 Task: In the sheet Budget Analysis ToolFont size of heading  18 Font style of dataoswald 'Font size of data '9 Alignment of headline & dataAlign center.   Fill color in heading, Red Font color of dataIn the sheet  Budget Analysis Toolbook
Action: Mouse moved to (130, 168)
Screenshot: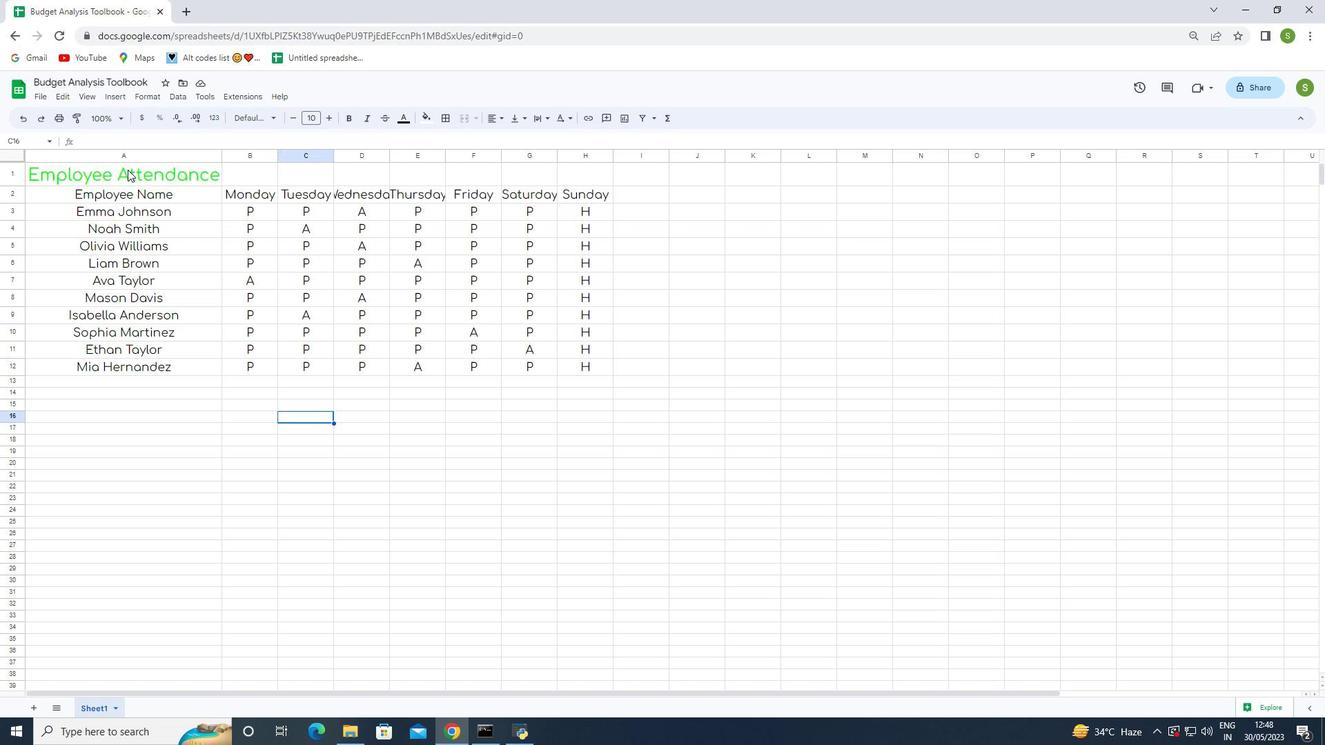 
Action: Mouse pressed left at (130, 168)
Screenshot: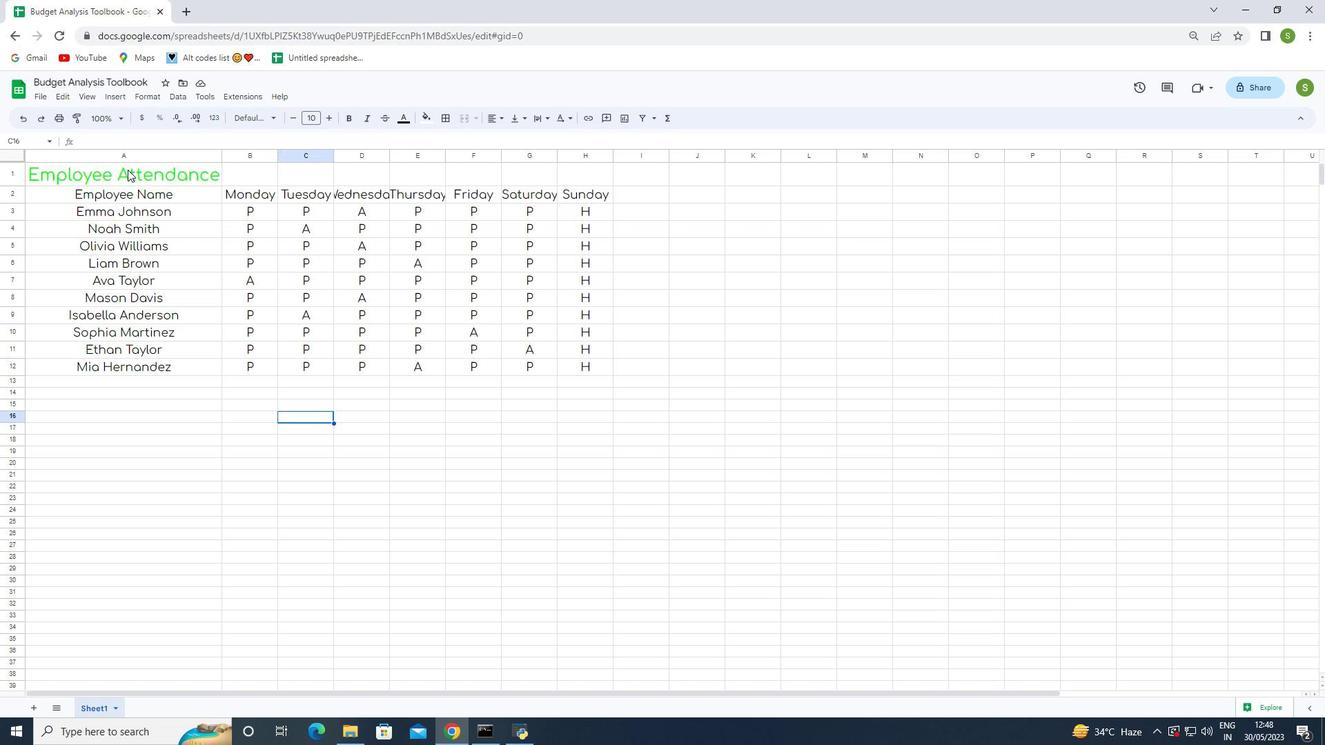 
Action: Mouse moved to (289, 122)
Screenshot: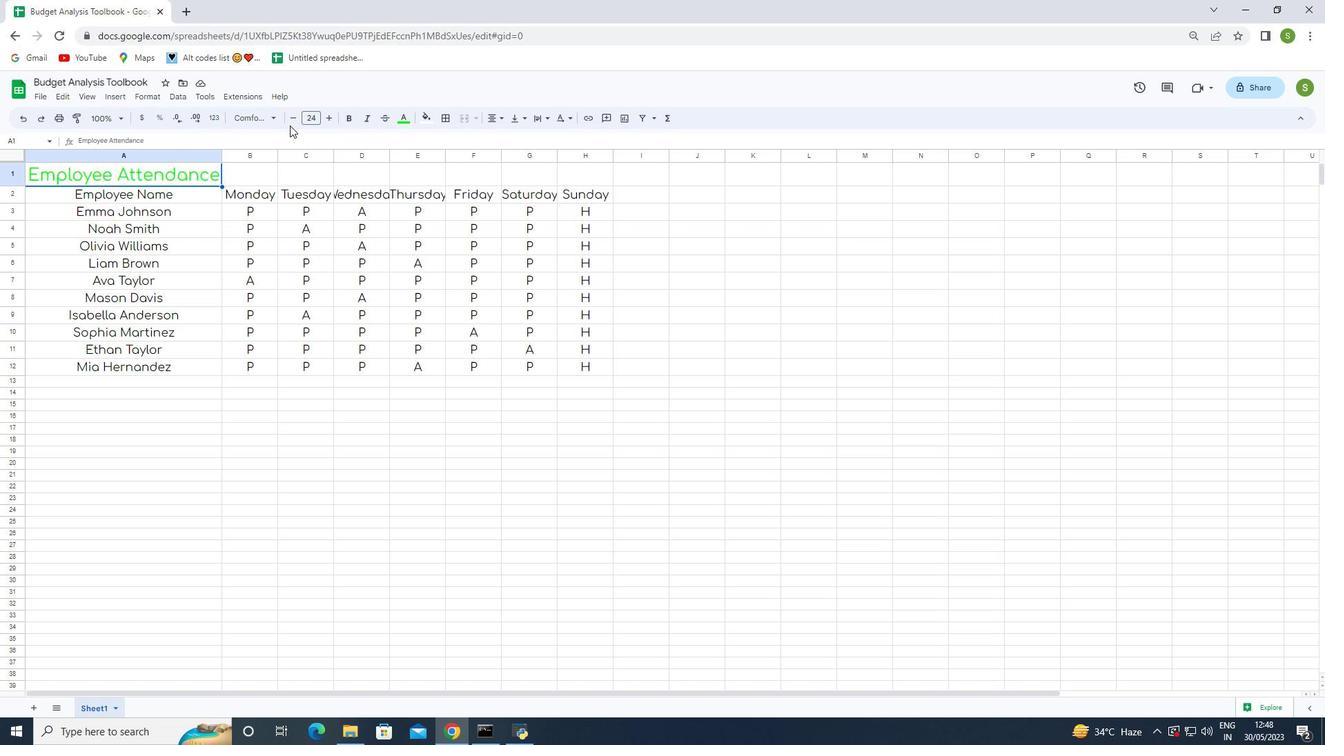 
Action: Mouse pressed left at (289, 122)
Screenshot: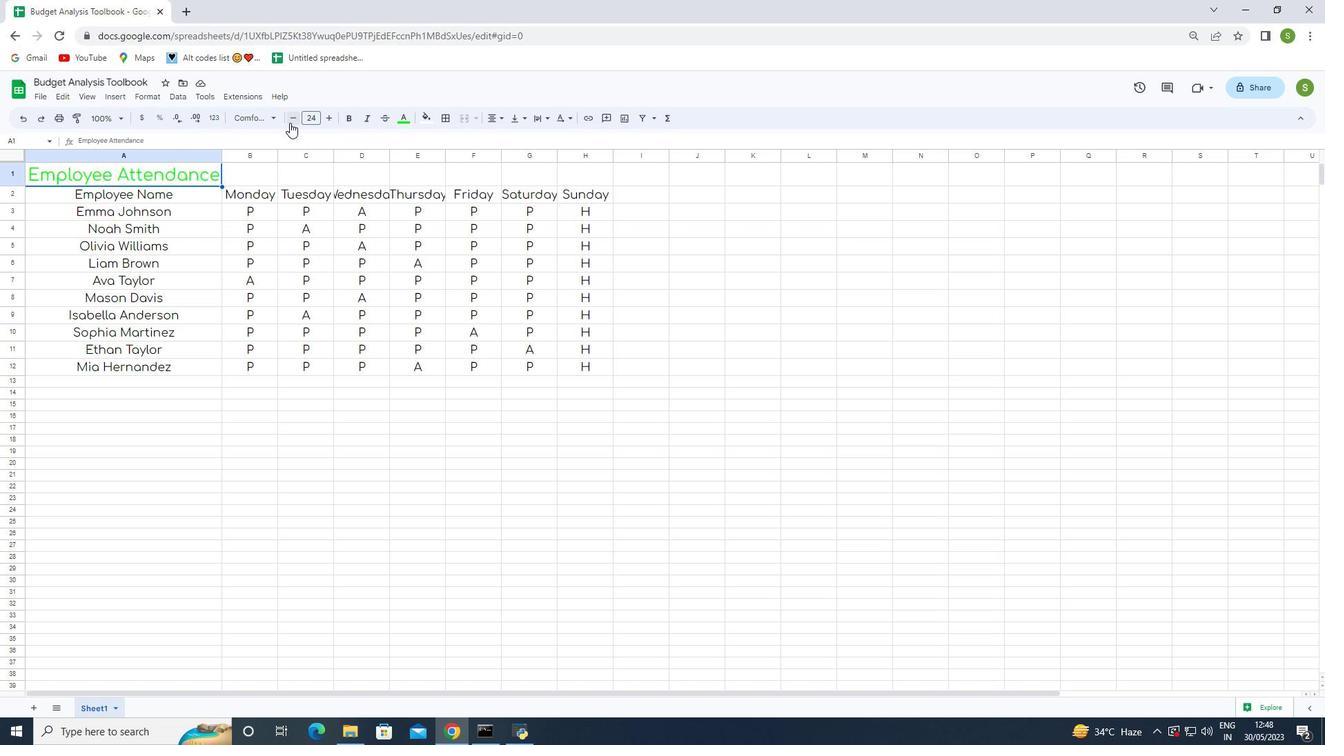 
Action: Mouse pressed left at (289, 122)
Screenshot: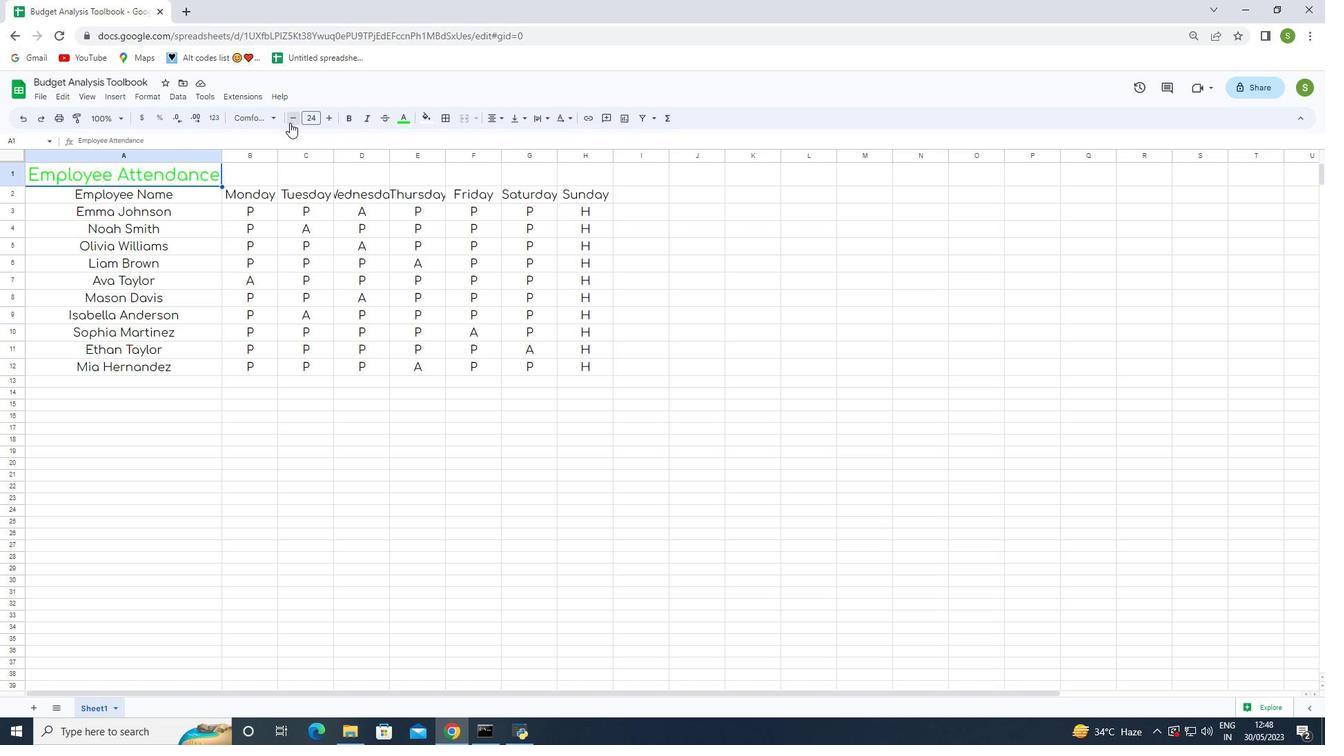 
Action: Mouse pressed left at (289, 122)
Screenshot: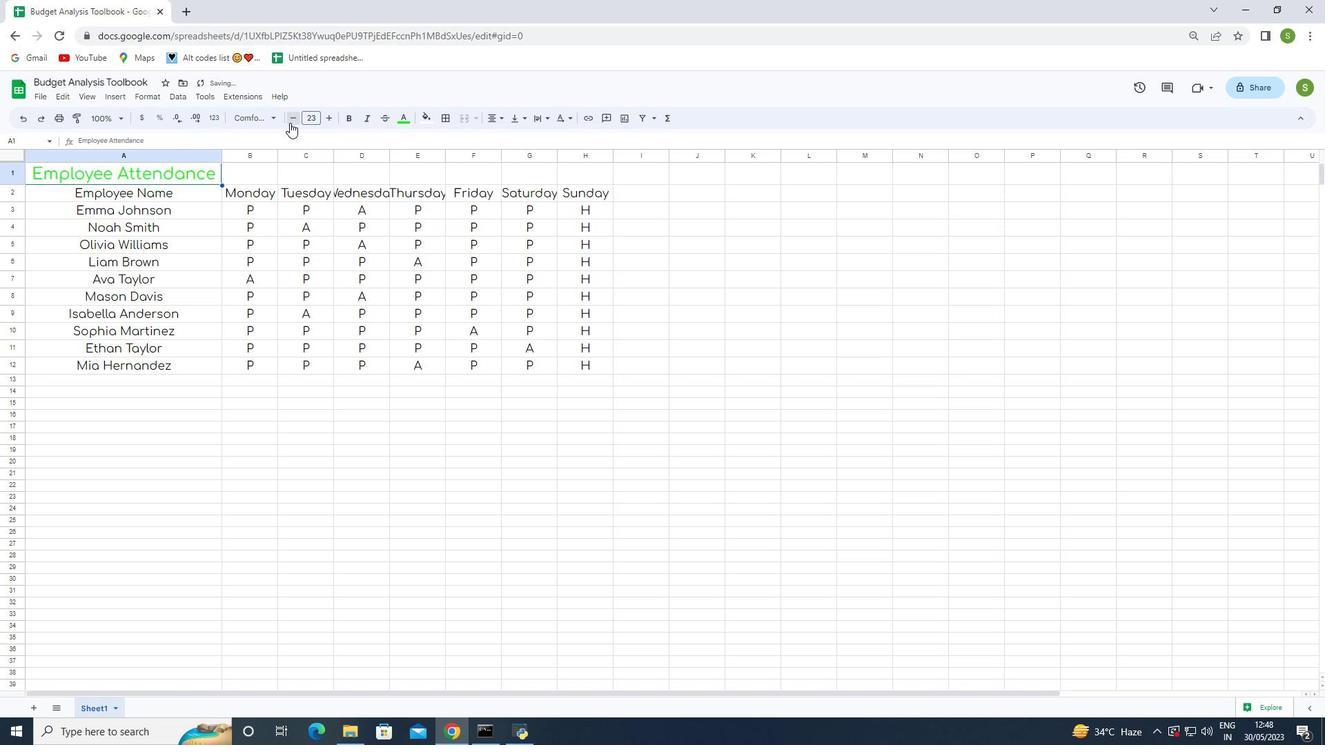 
Action: Mouse pressed left at (289, 122)
Screenshot: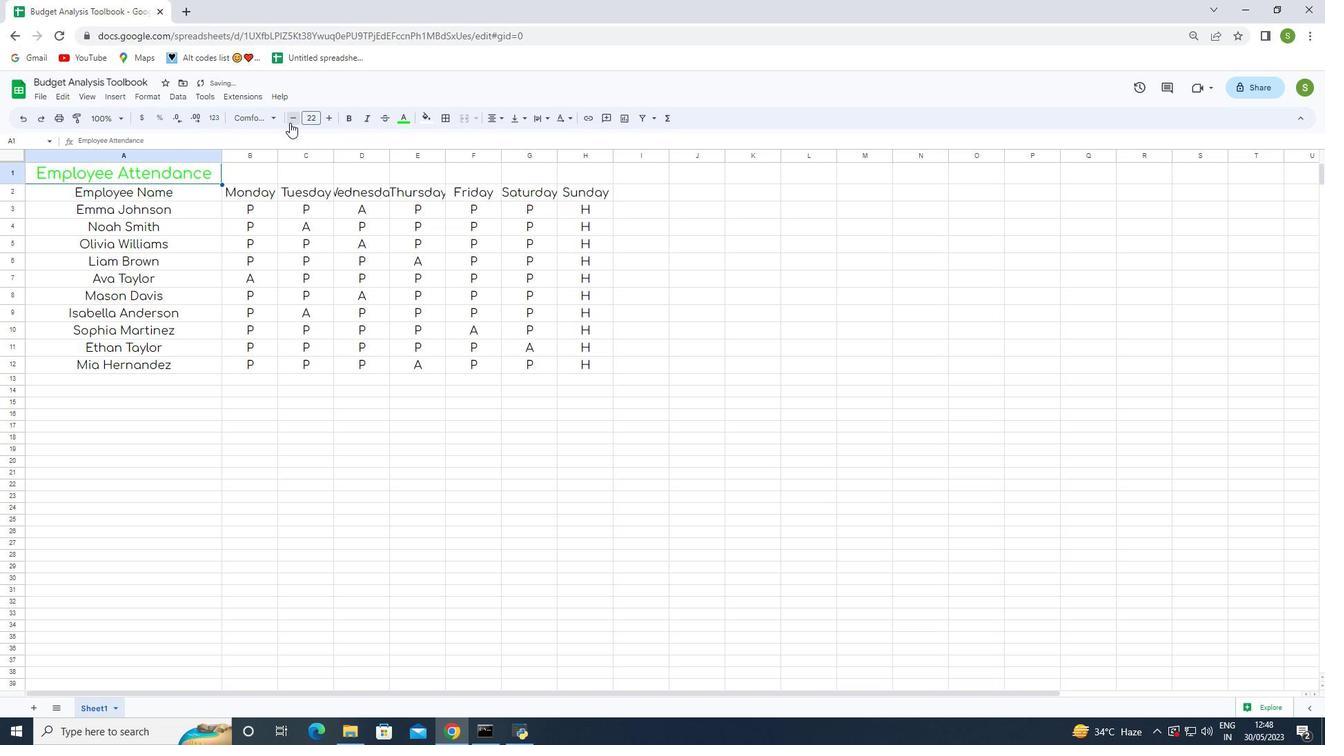 
Action: Mouse pressed left at (289, 122)
Screenshot: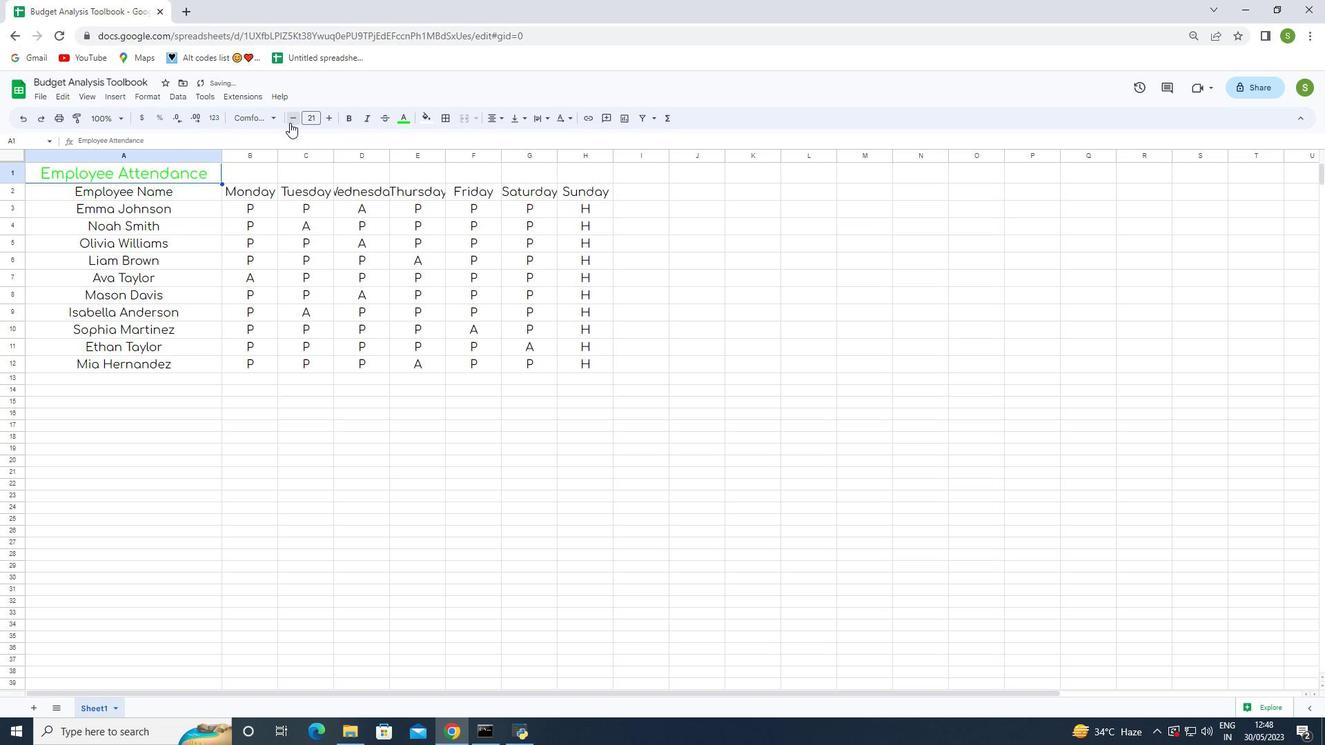 
Action: Mouse pressed left at (289, 122)
Screenshot: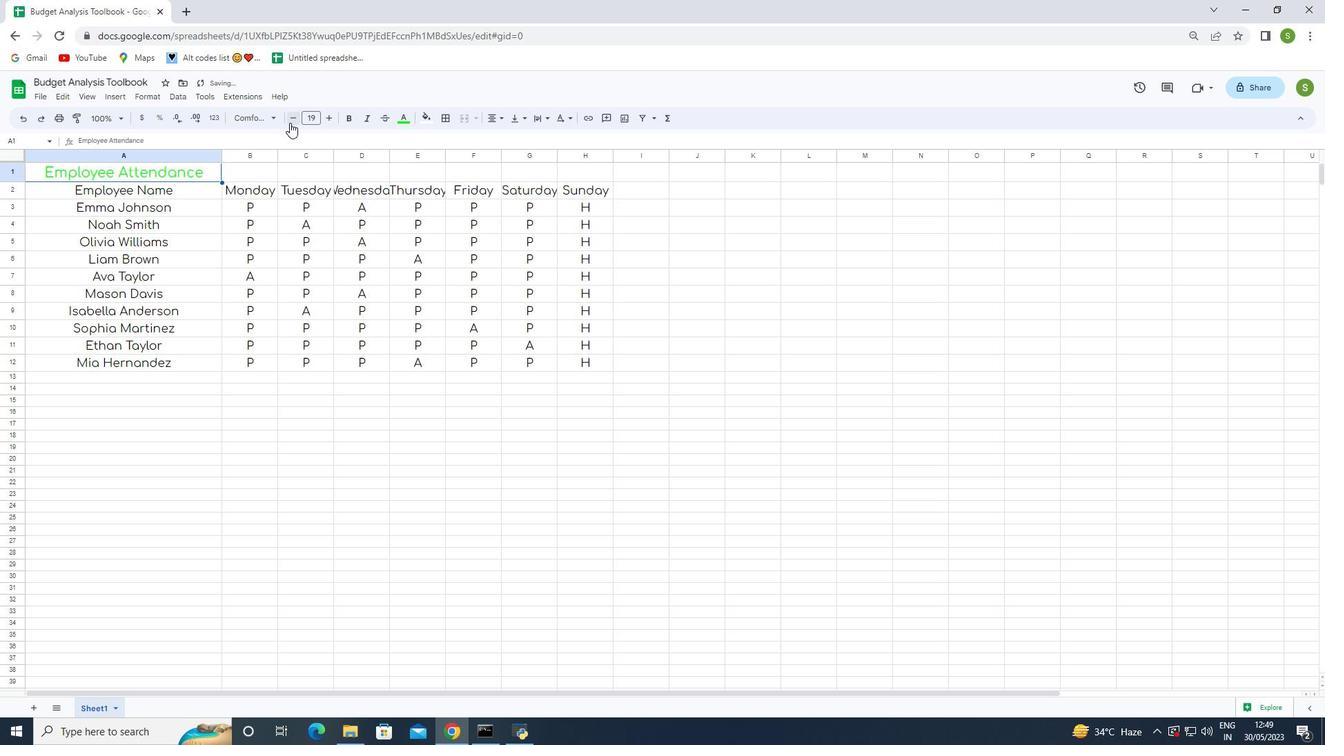 
Action: Mouse moved to (271, 120)
Screenshot: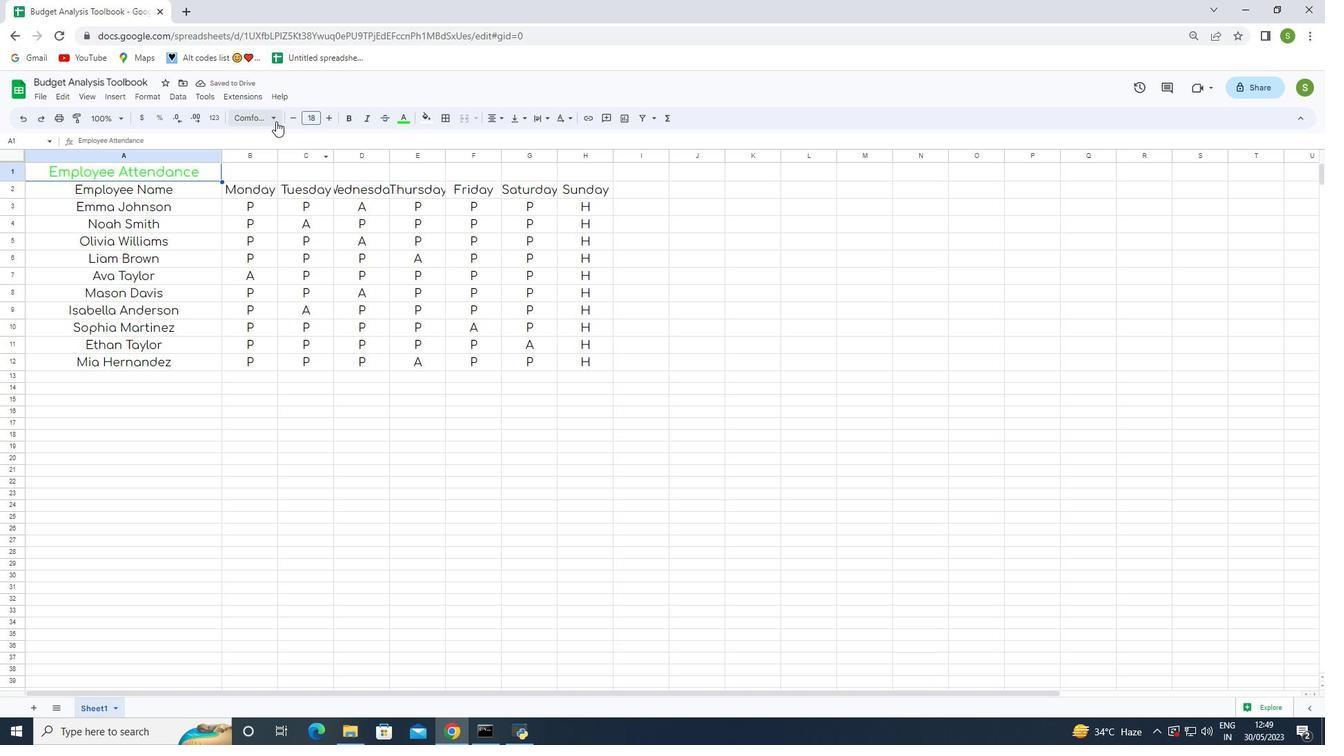 
Action: Mouse pressed left at (271, 120)
Screenshot: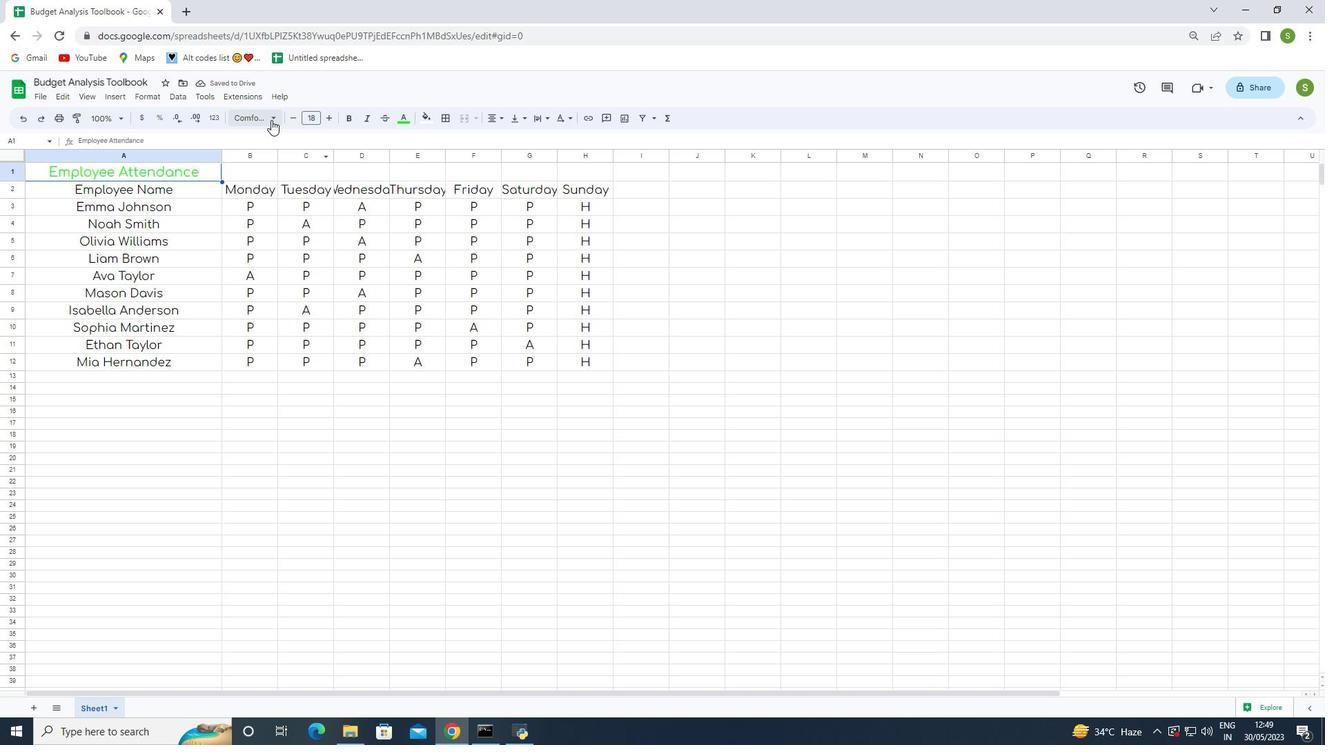
Action: Mouse moved to (280, 593)
Screenshot: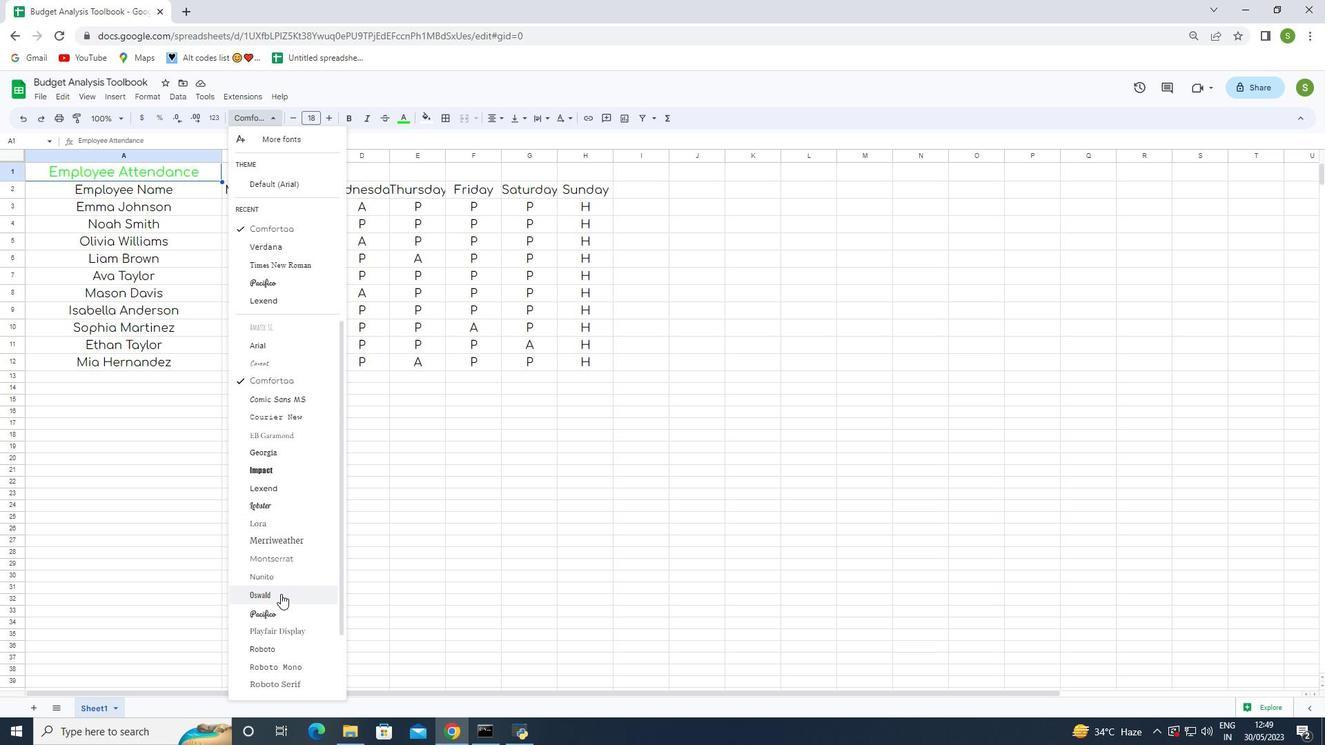 
Action: Mouse pressed left at (280, 593)
Screenshot: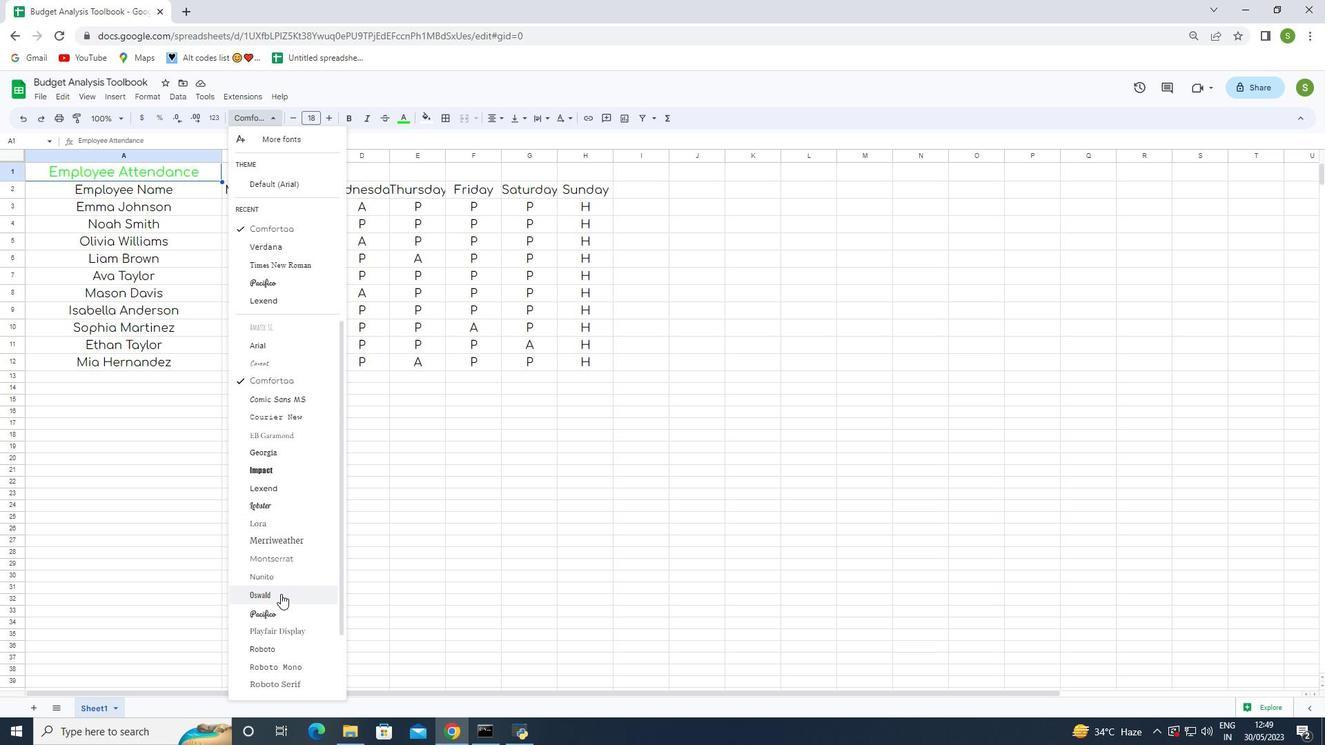 
Action: Mouse moved to (198, 378)
Screenshot: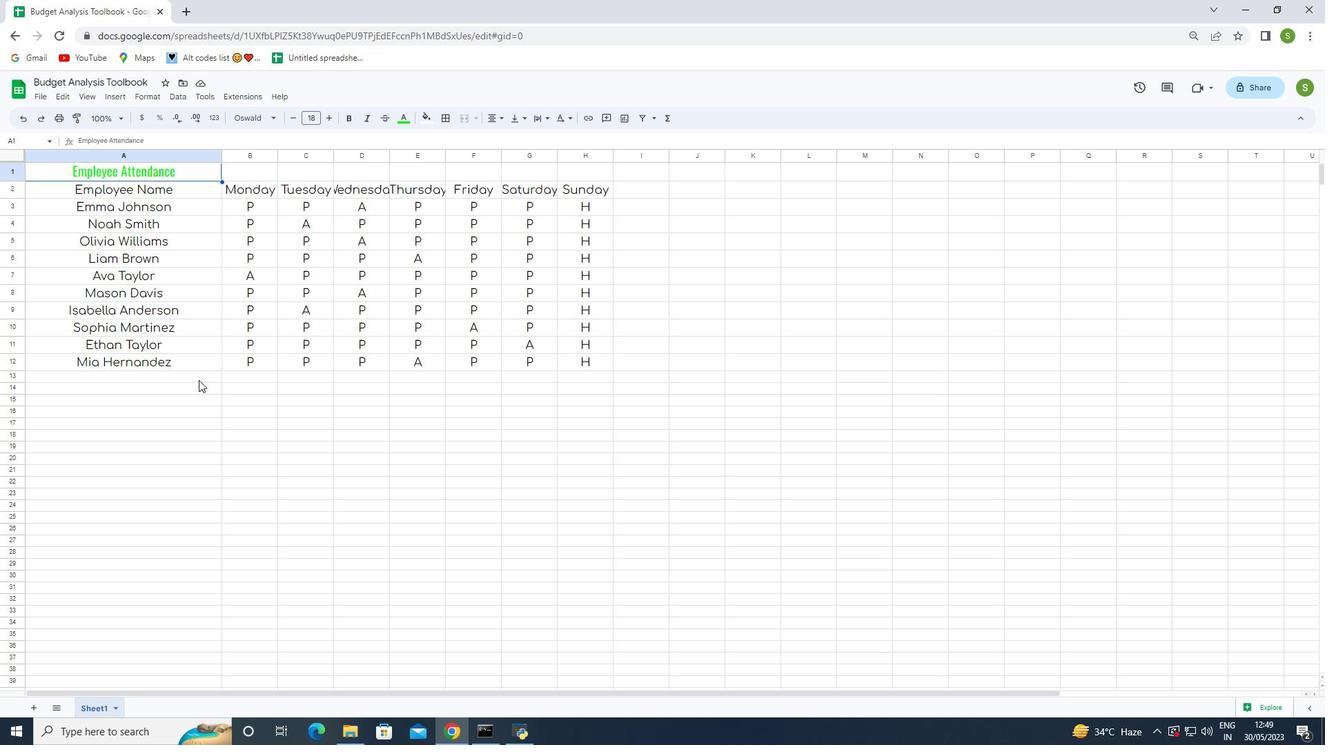 
Action: Key pressed ctrl+Z
Screenshot: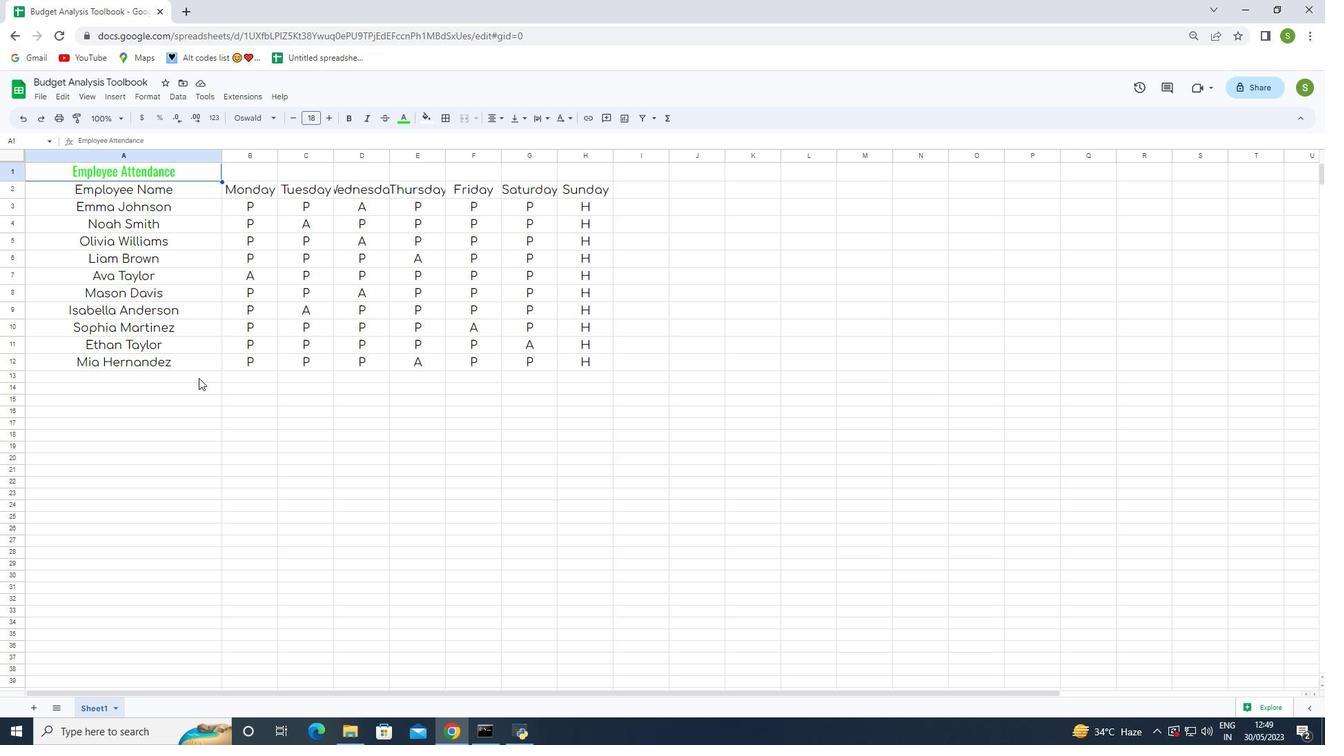 
Action: Mouse moved to (205, 396)
Screenshot: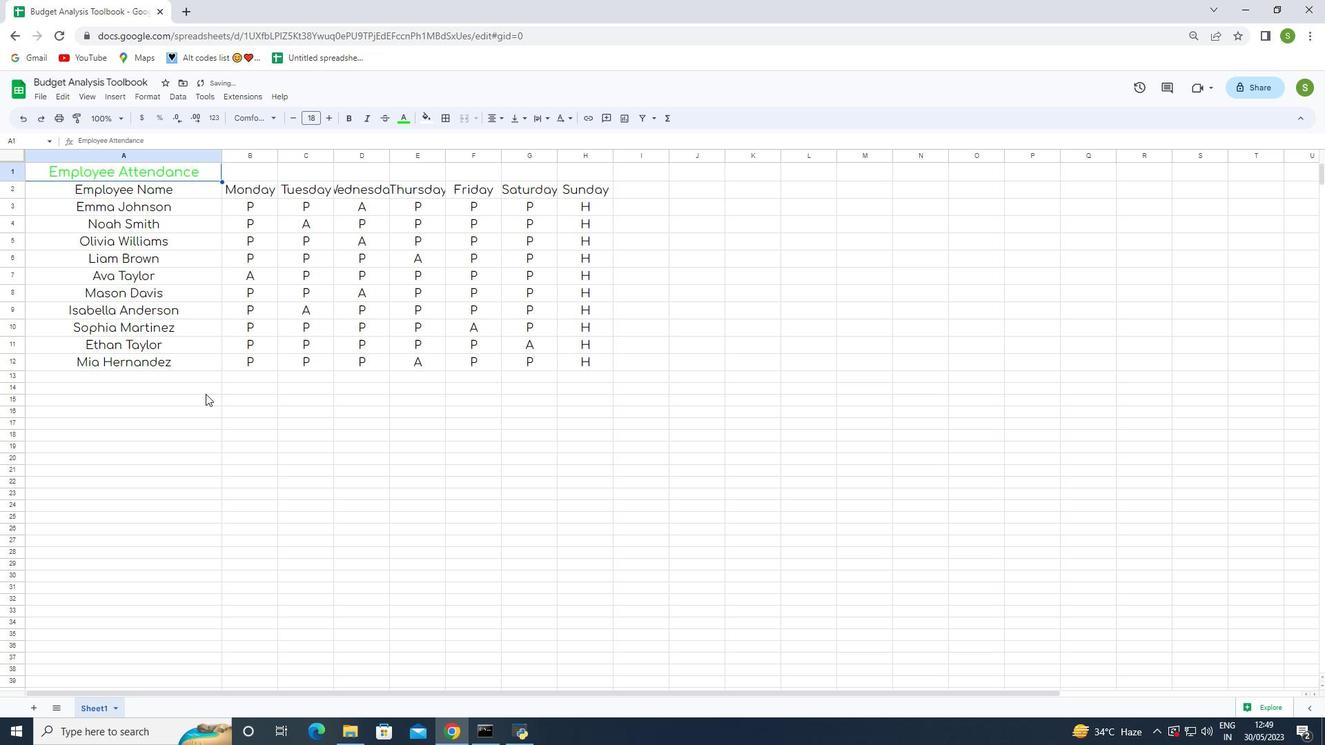 
Action: Mouse pressed left at (205, 396)
Screenshot: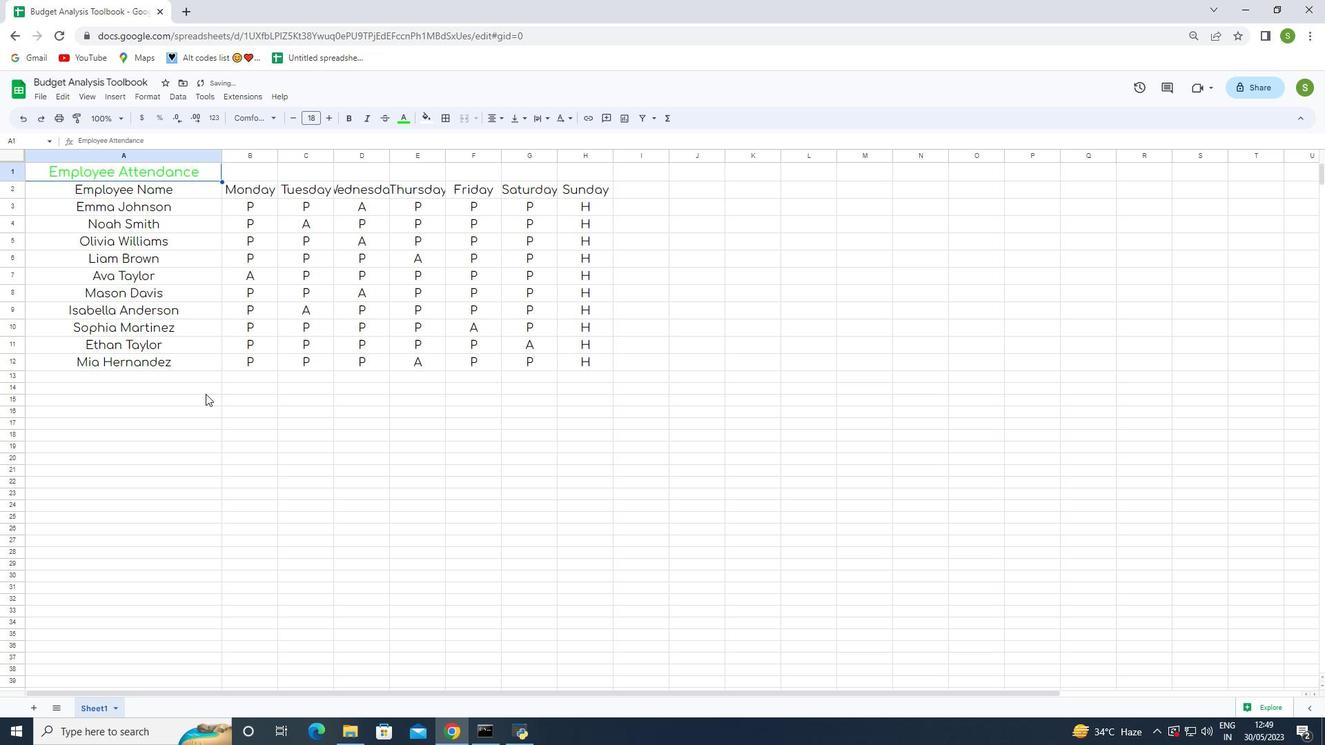 
Action: Mouse moved to (75, 190)
Screenshot: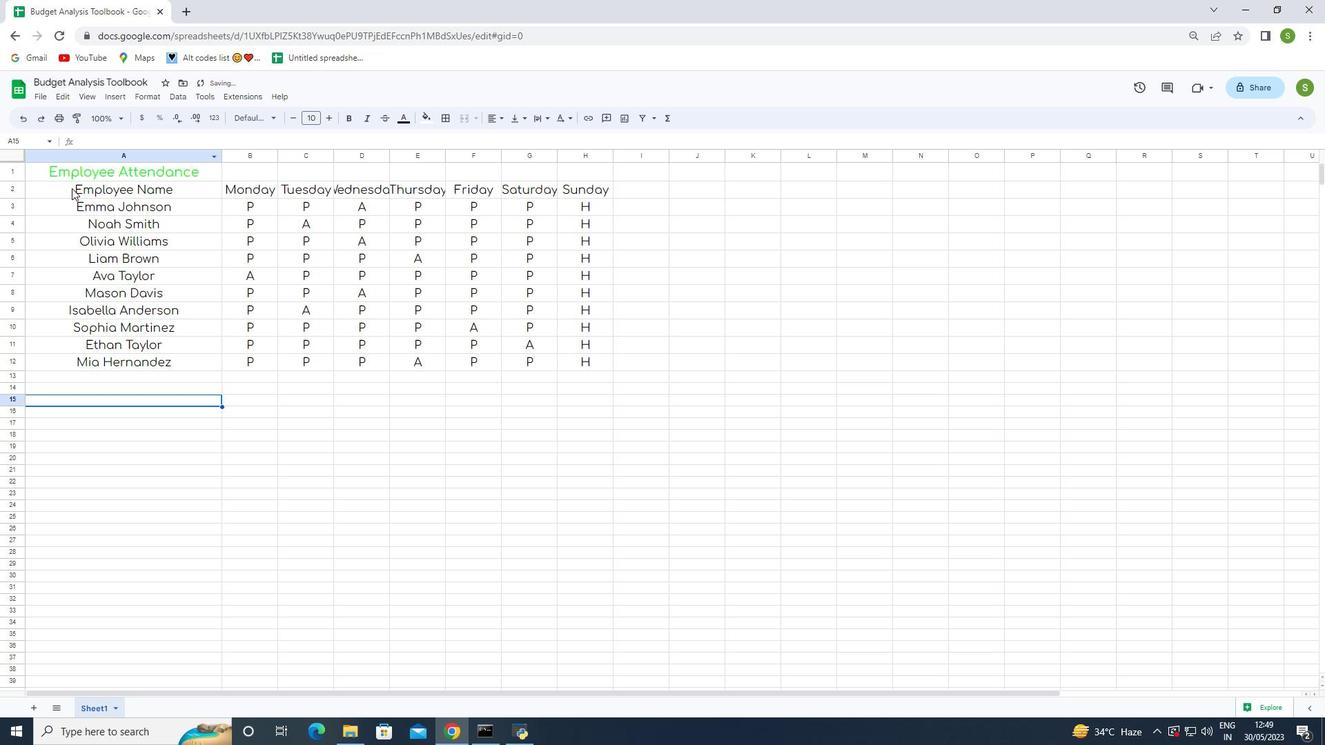
Action: Mouse pressed left at (75, 190)
Screenshot: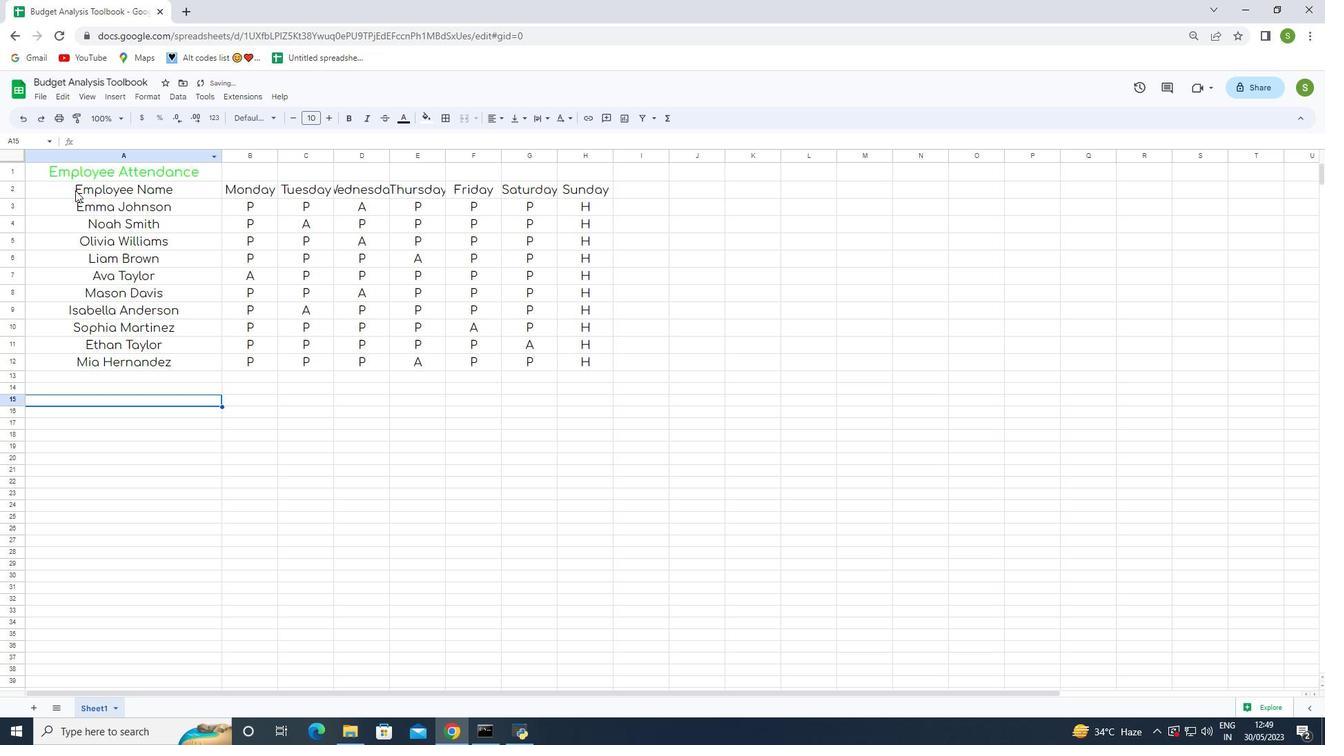 
Action: Mouse moved to (264, 115)
Screenshot: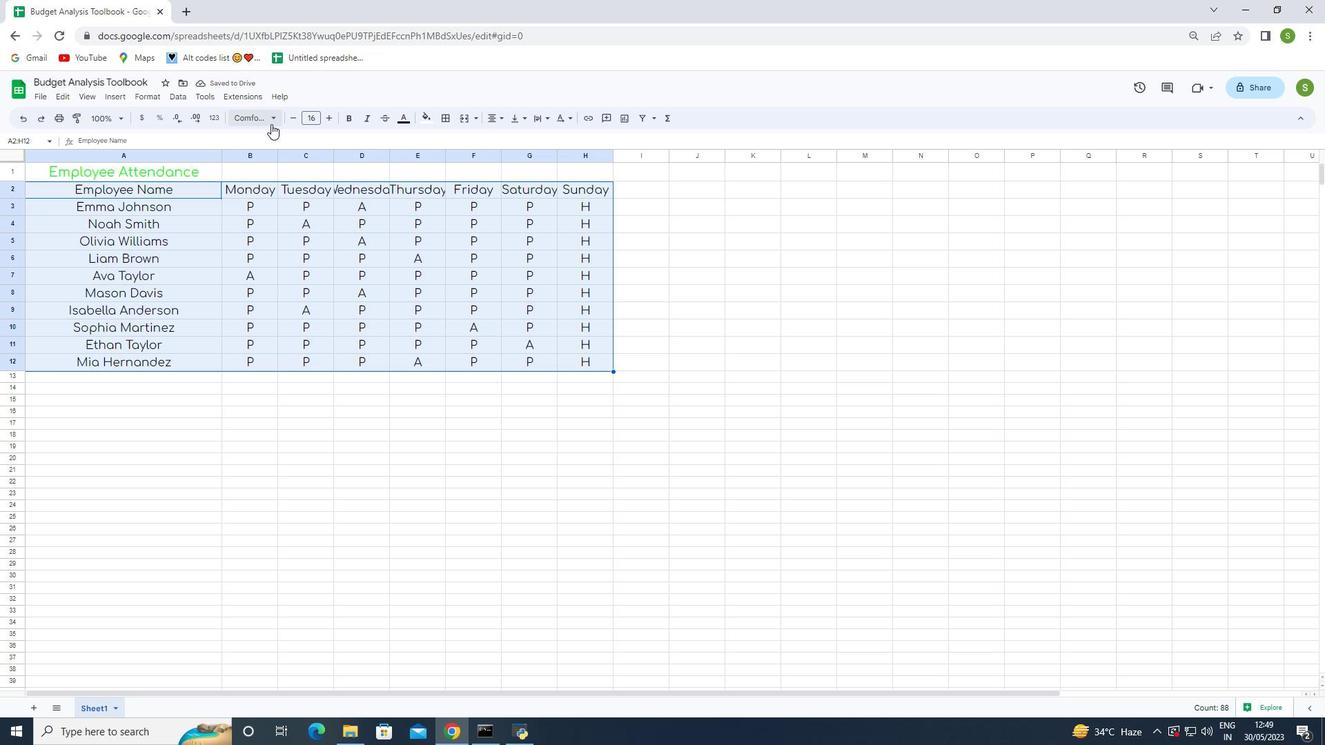 
Action: Mouse pressed left at (264, 115)
Screenshot: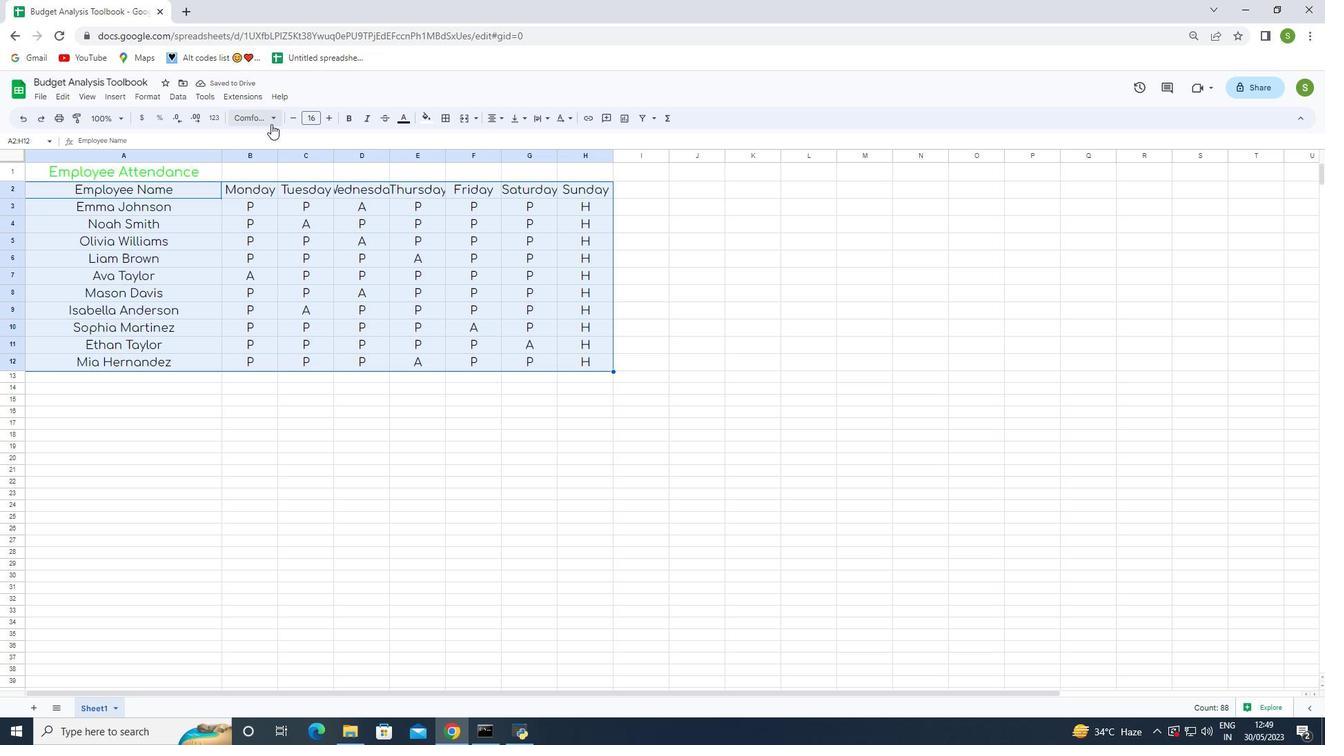 
Action: Mouse moved to (269, 596)
Screenshot: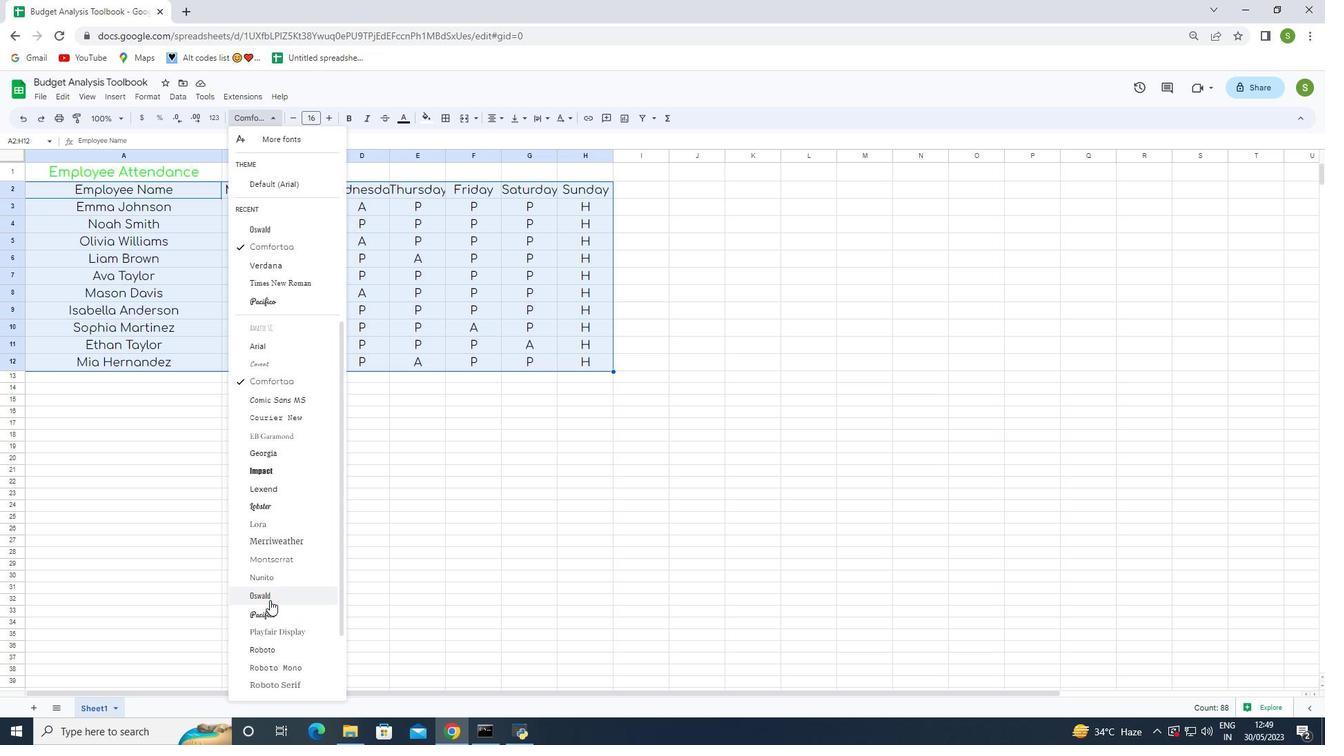 
Action: Mouse pressed left at (269, 596)
Screenshot: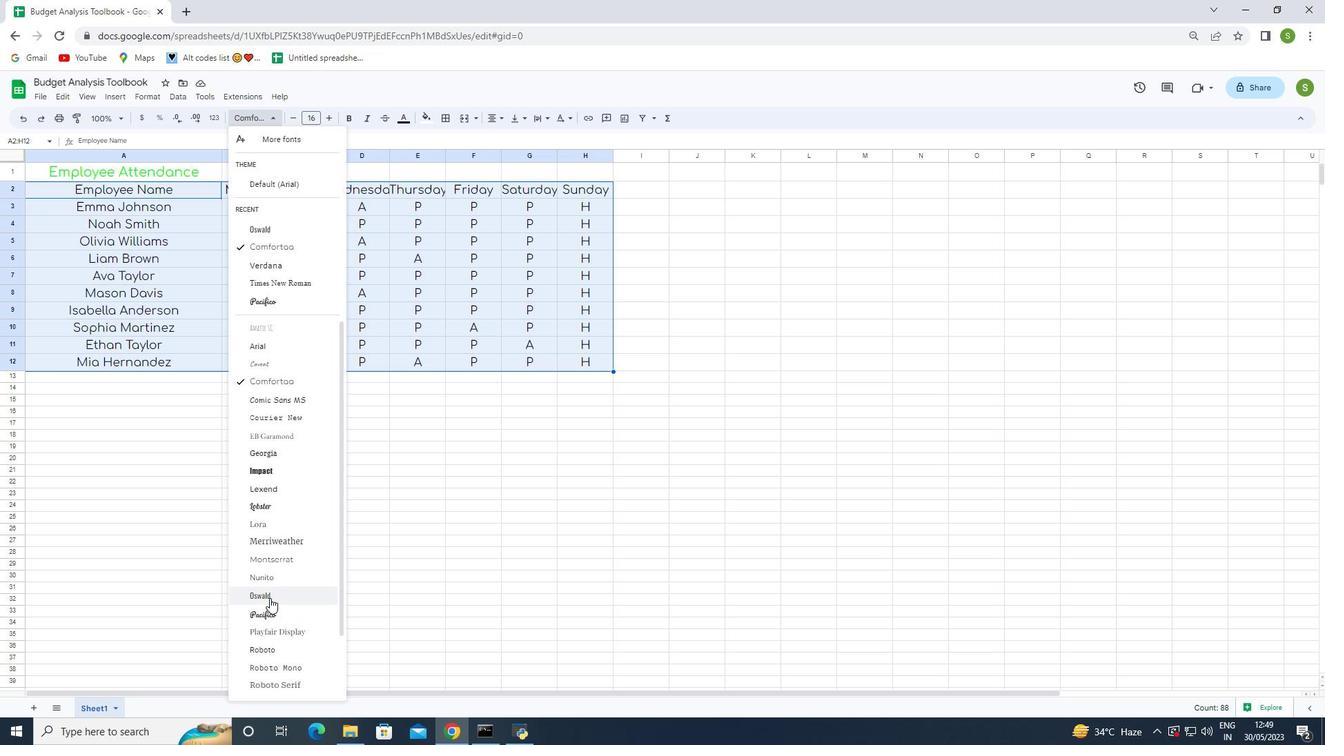 
Action: Mouse moved to (291, 118)
Screenshot: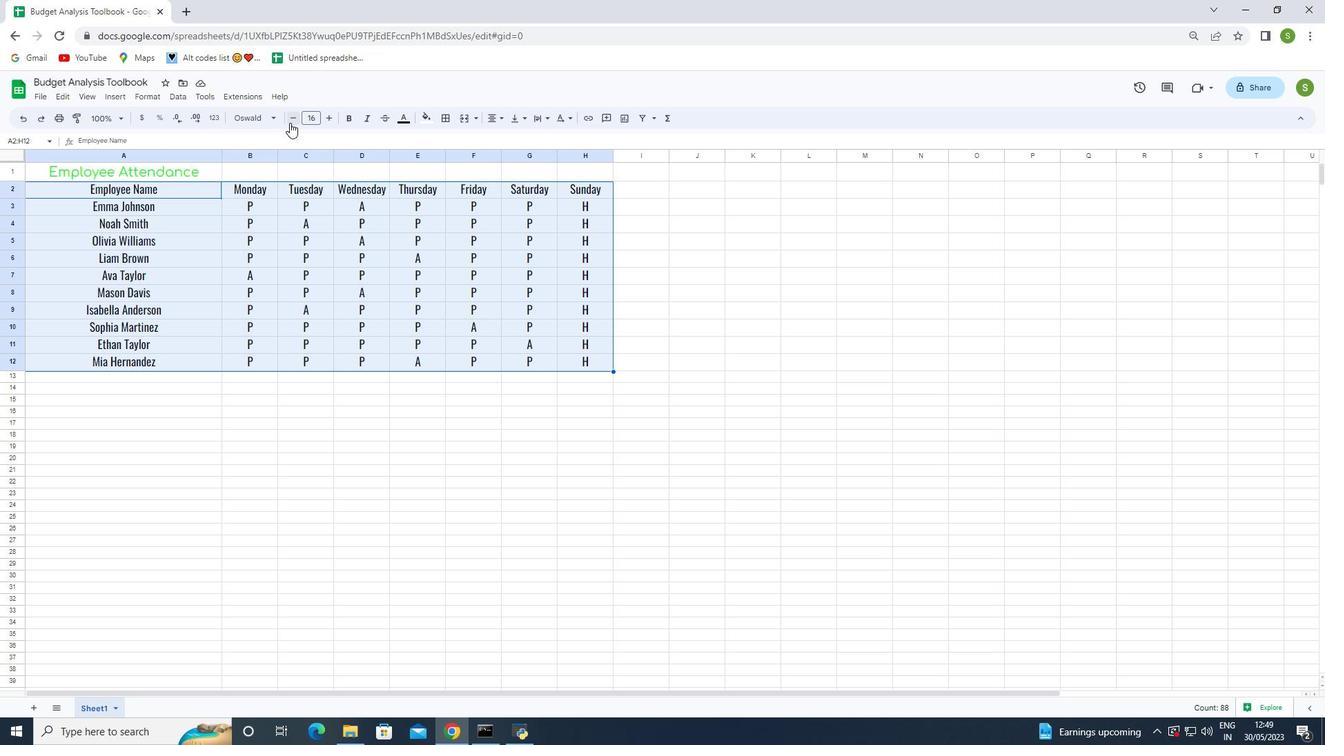 
Action: Mouse pressed left at (291, 118)
Screenshot: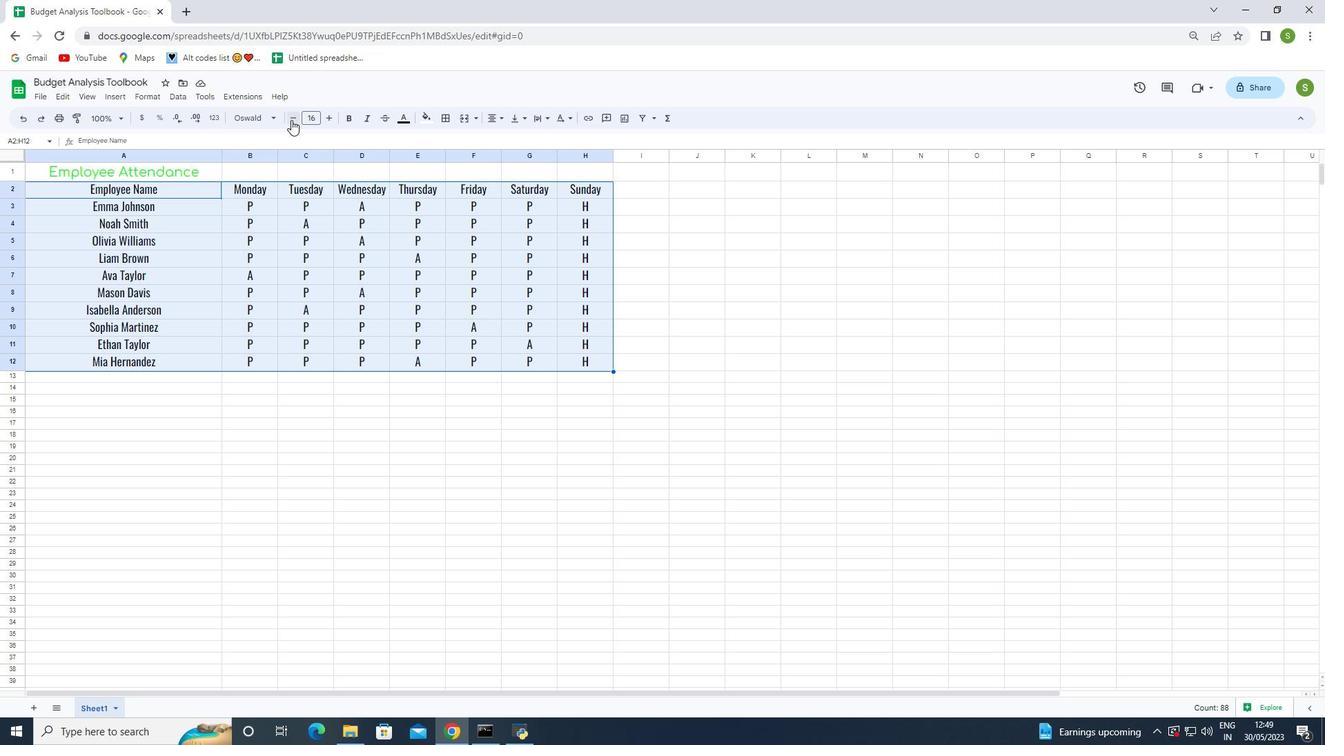 
Action: Mouse pressed left at (291, 118)
Screenshot: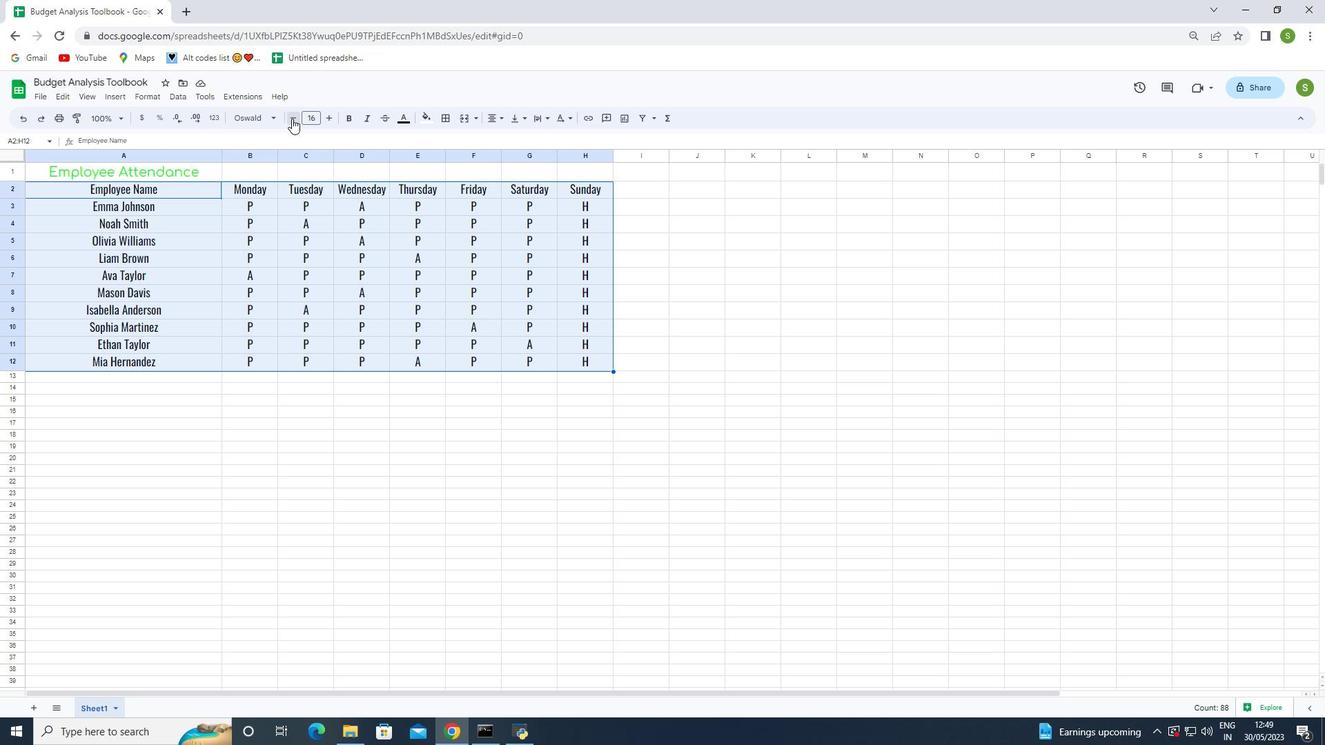 
Action: Mouse pressed left at (291, 118)
Screenshot: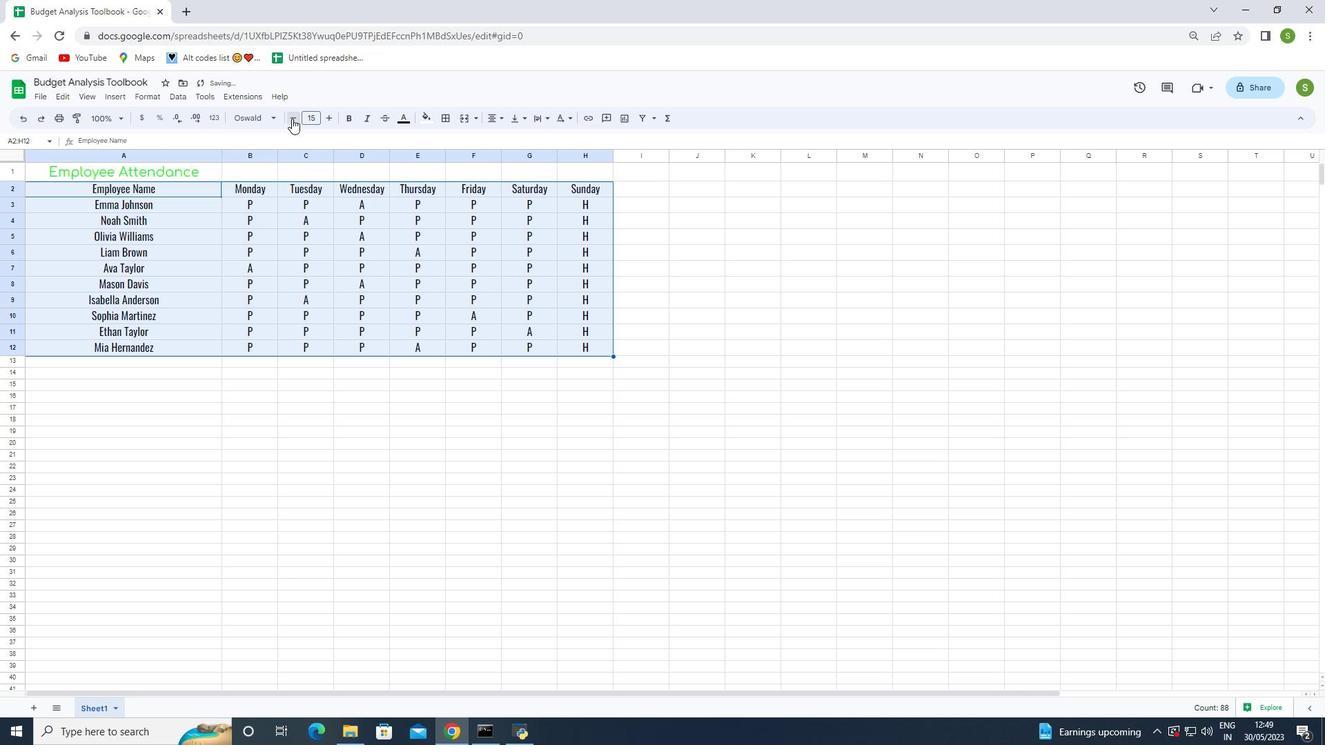 
Action: Mouse pressed left at (291, 118)
Screenshot: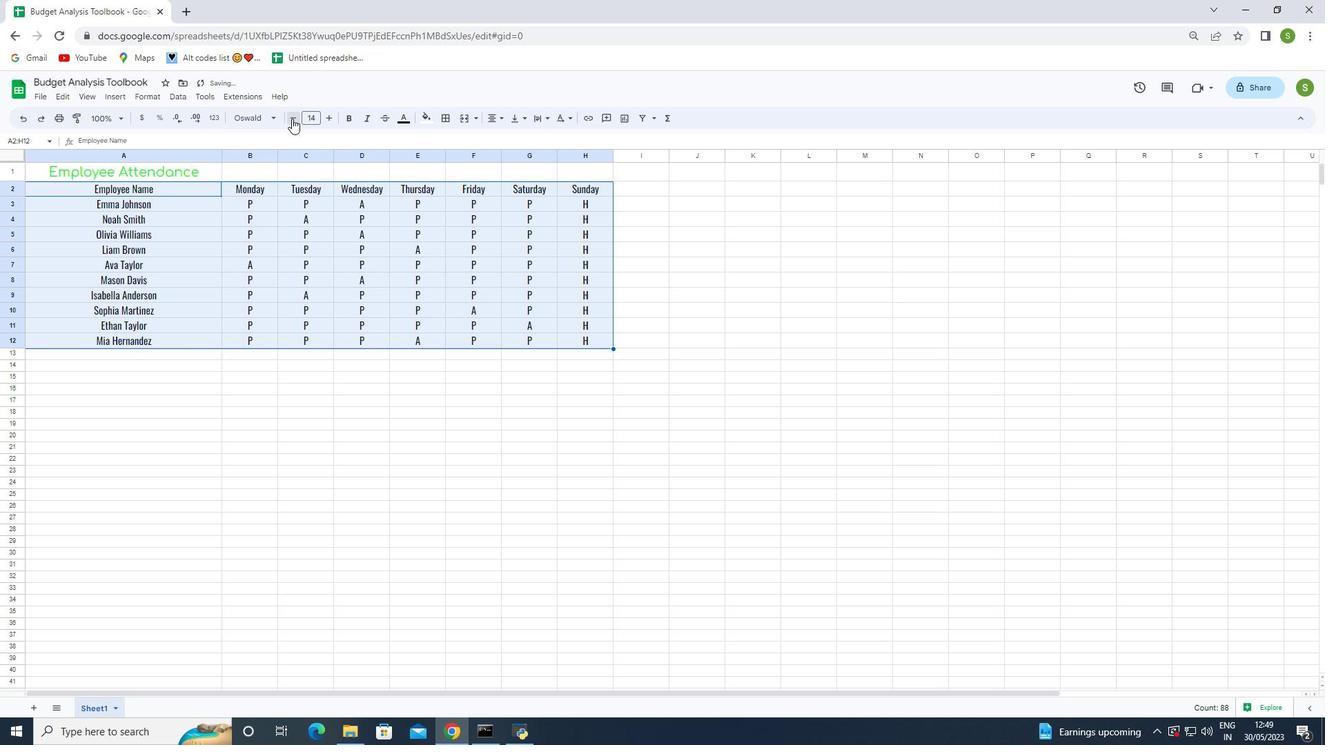 
Action: Mouse pressed left at (291, 118)
Screenshot: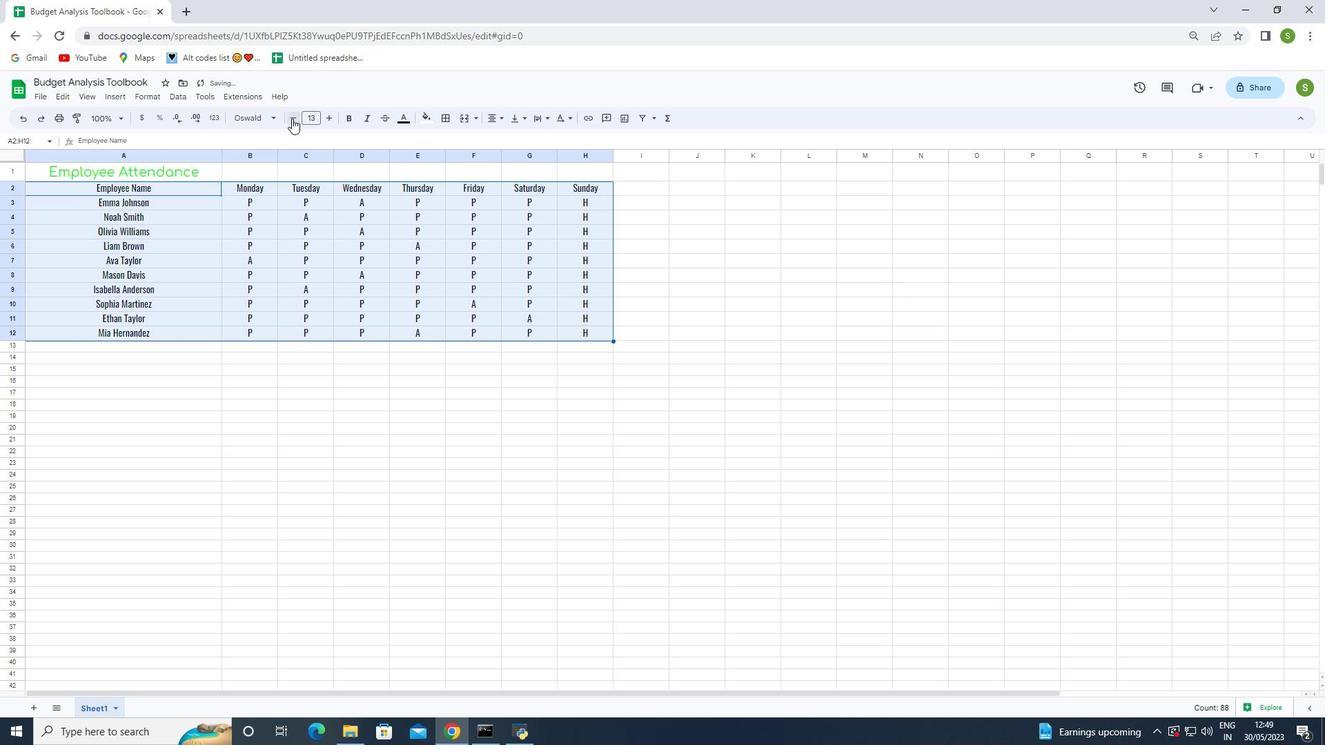 
Action: Mouse pressed left at (291, 118)
Screenshot: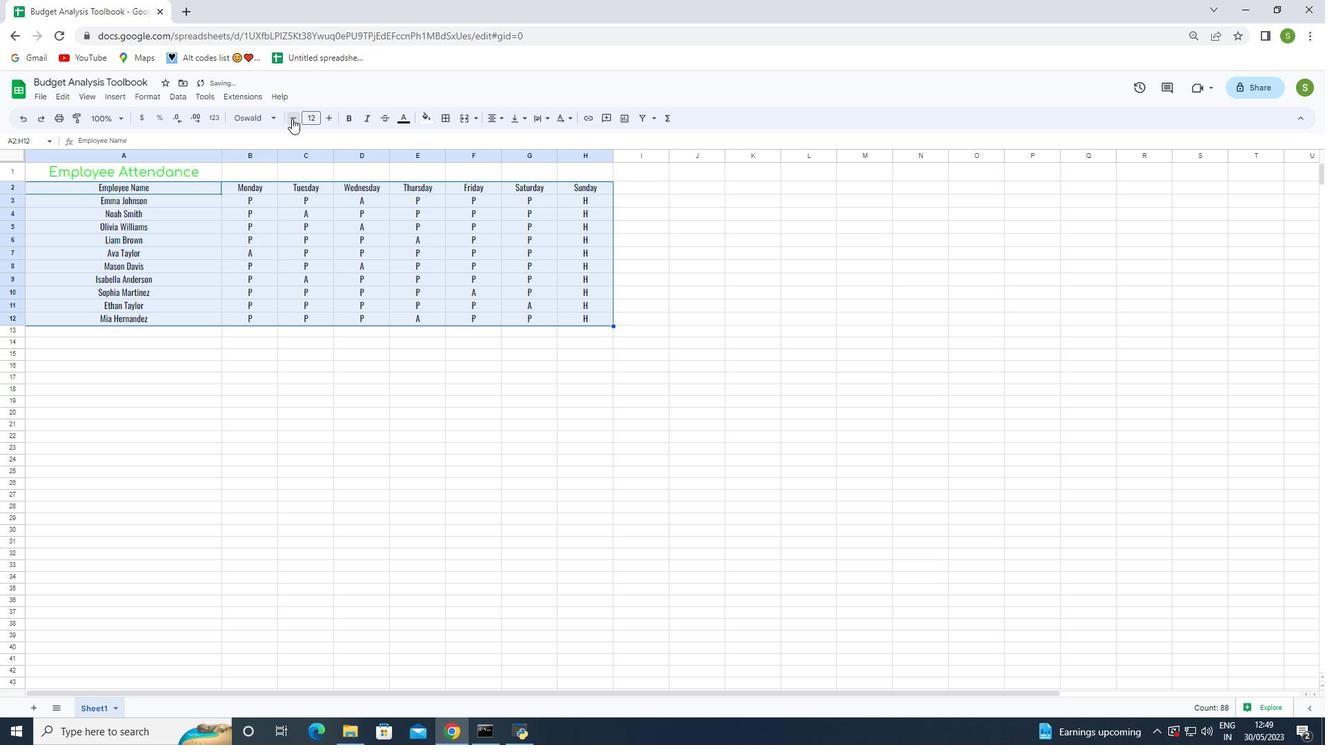 
Action: Mouse pressed left at (291, 118)
Screenshot: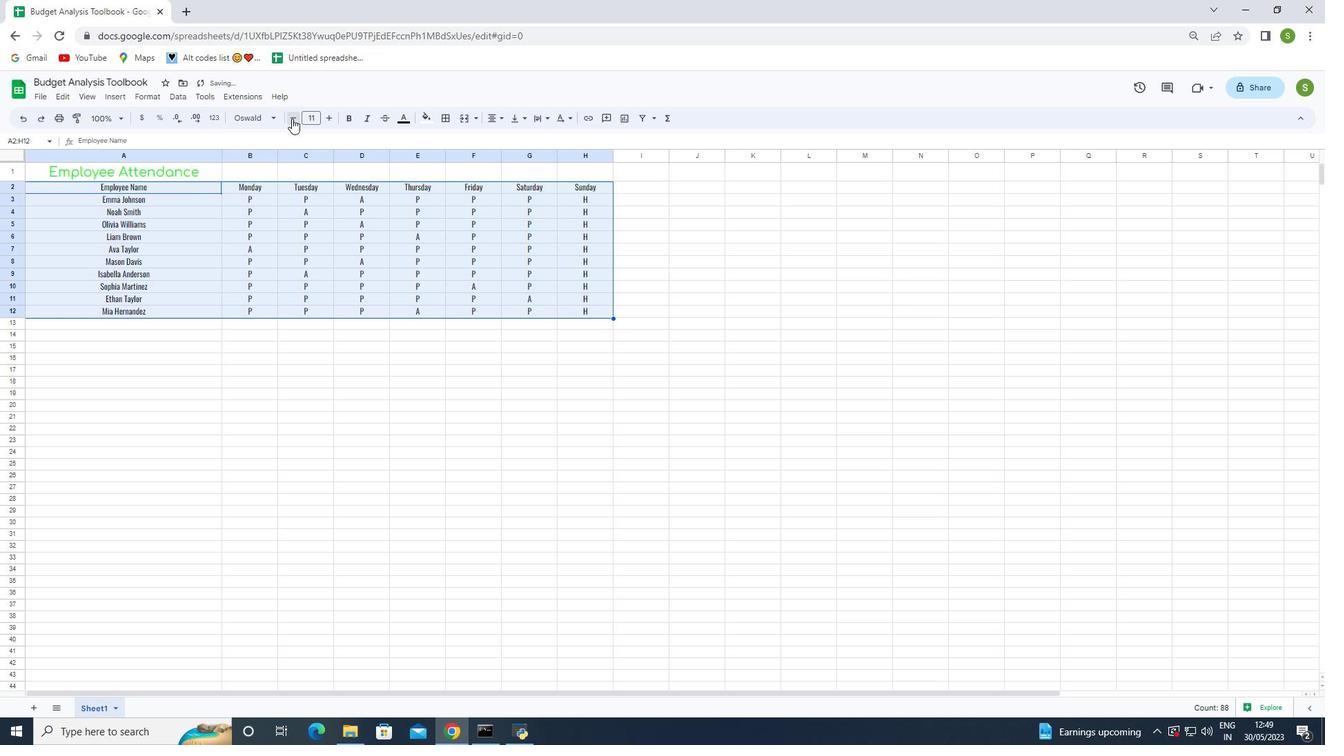 
Action: Mouse moved to (332, 295)
Screenshot: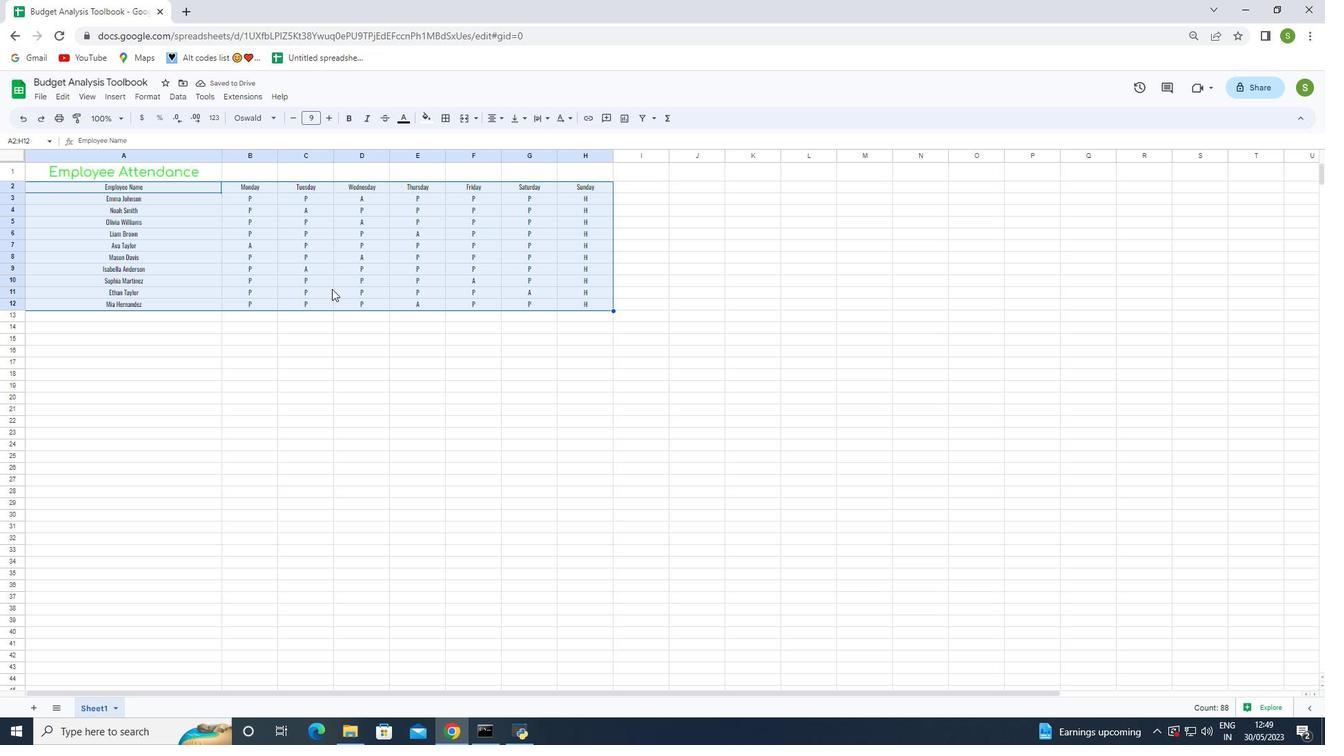 
Action: Mouse pressed left at (332, 295)
Screenshot: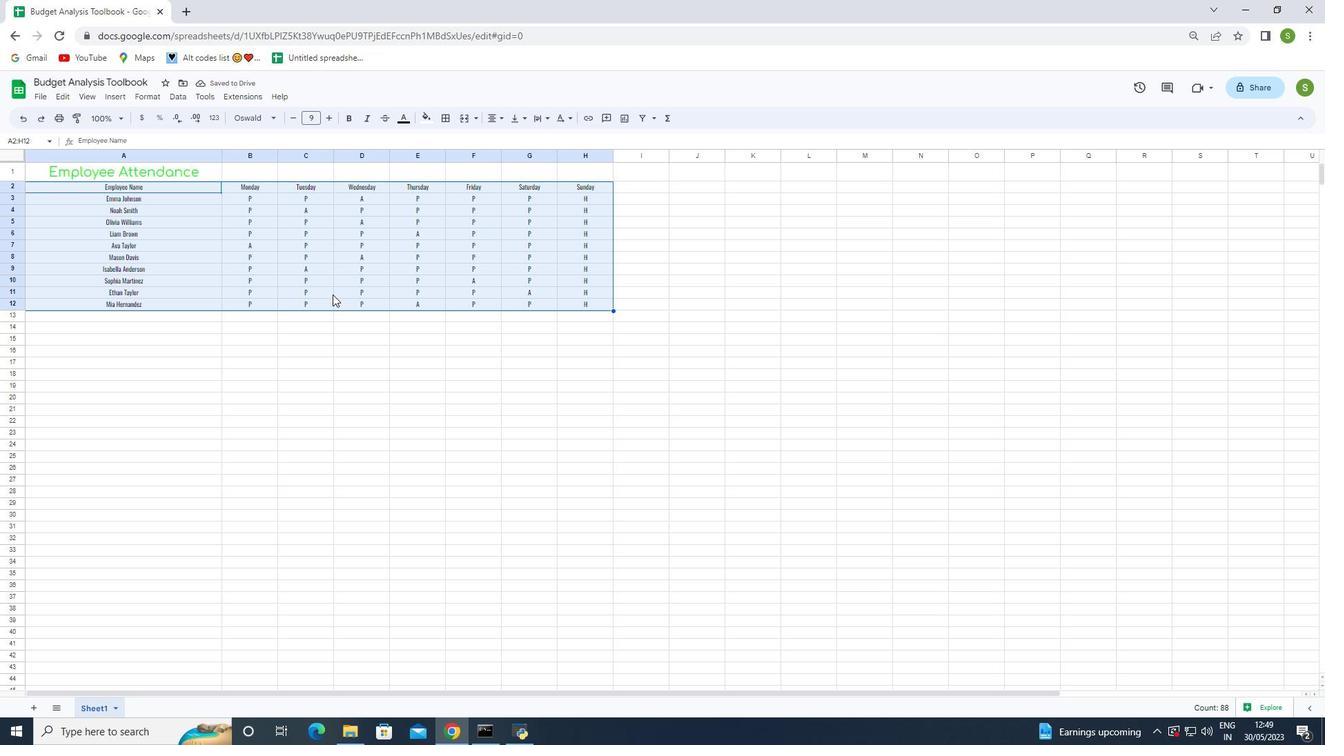 
Action: Mouse moved to (146, 171)
Screenshot: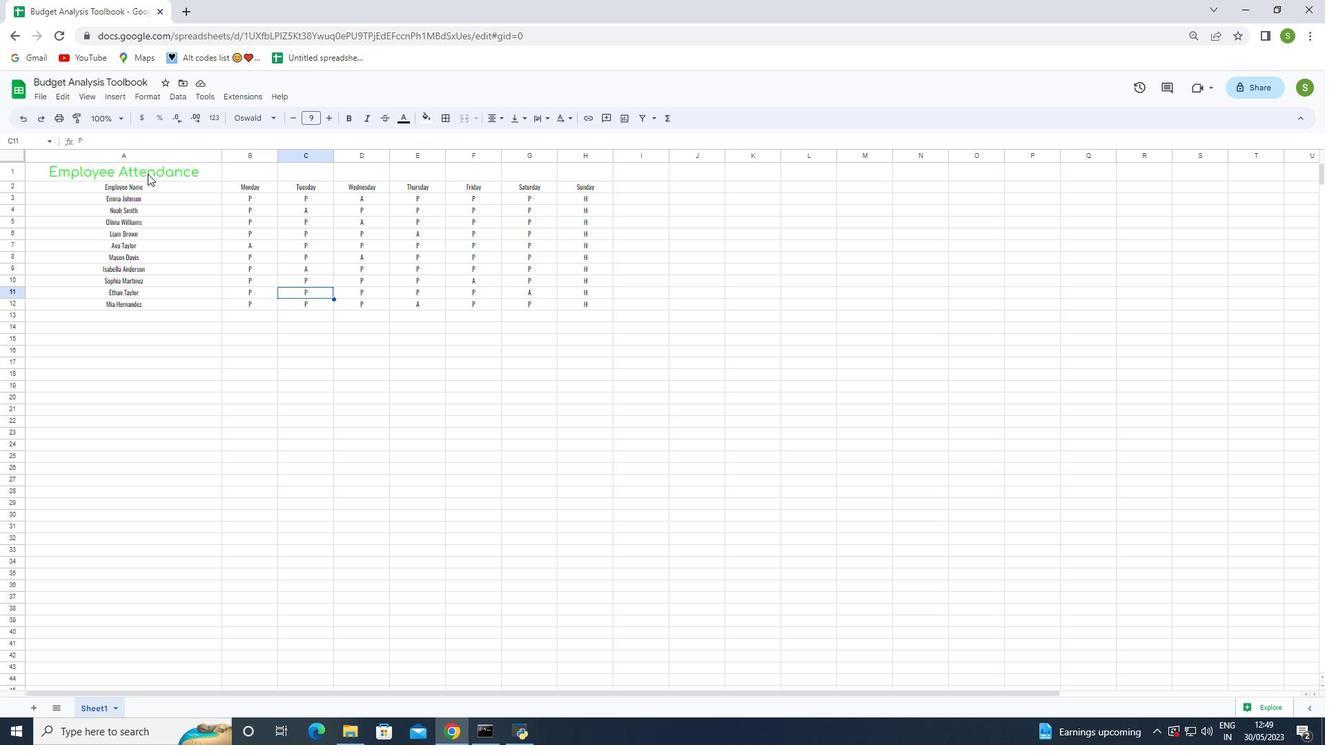 
Action: Mouse pressed left at (146, 171)
Screenshot: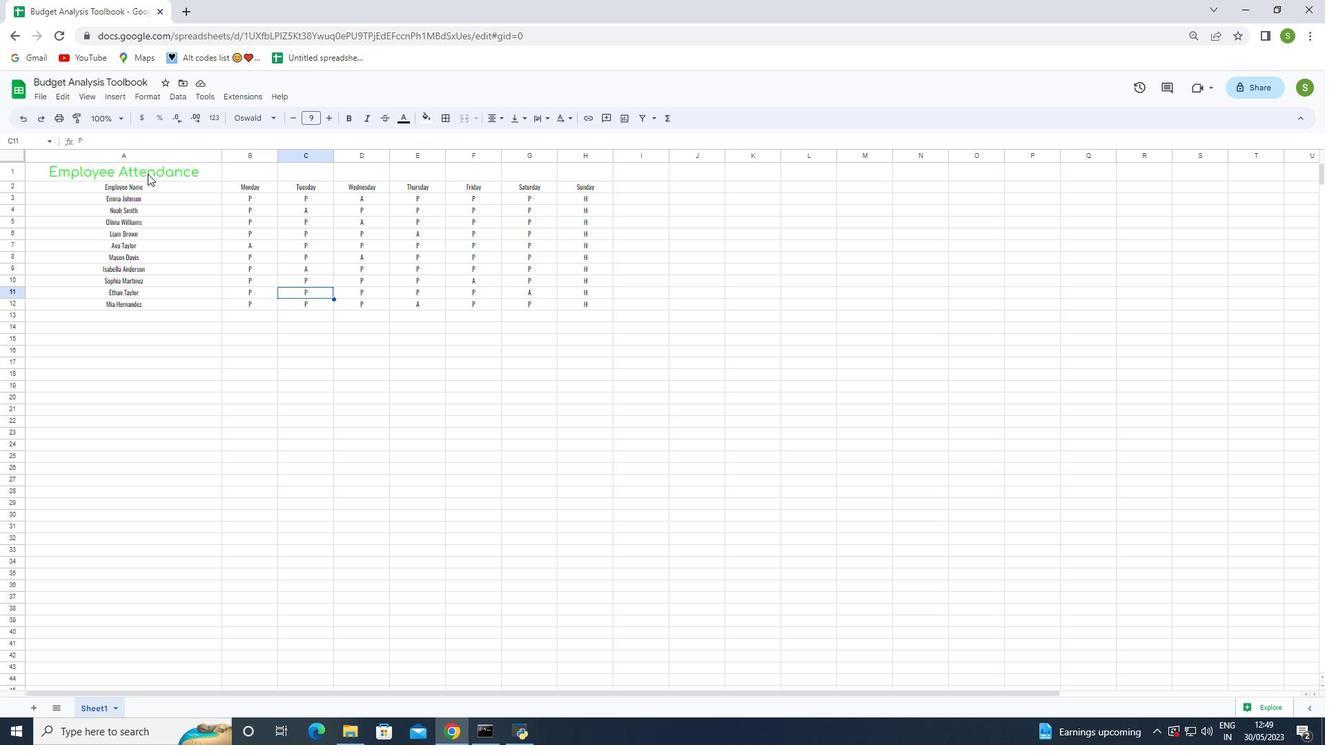 
Action: Mouse moved to (494, 120)
Screenshot: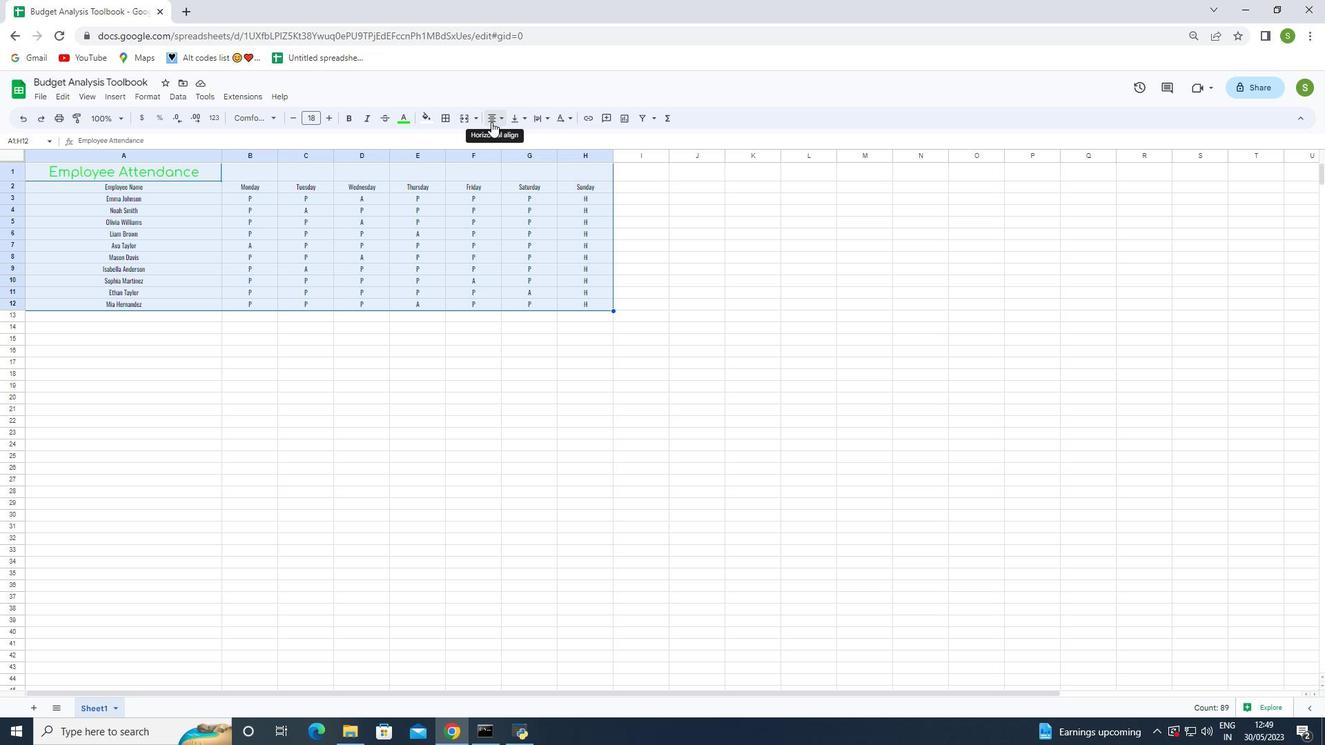 
Action: Mouse pressed left at (494, 120)
Screenshot: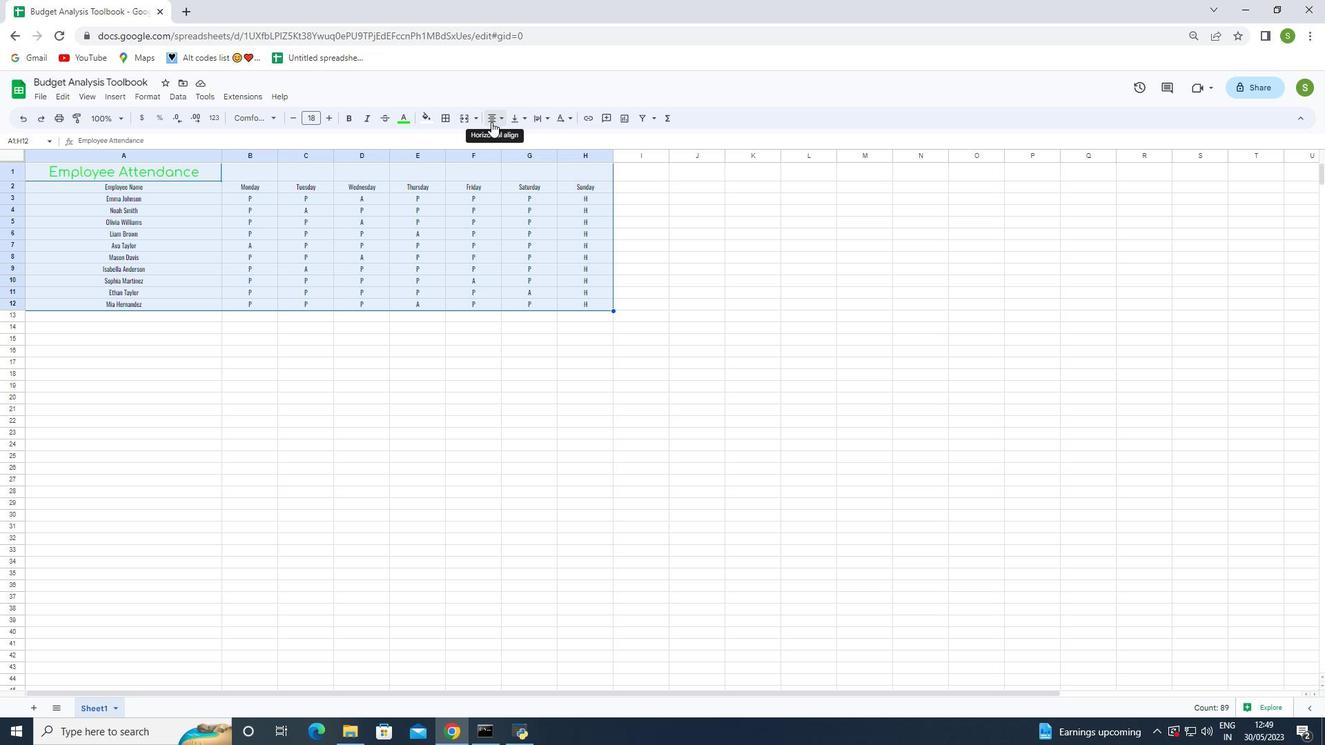 
Action: Mouse moved to (498, 146)
Screenshot: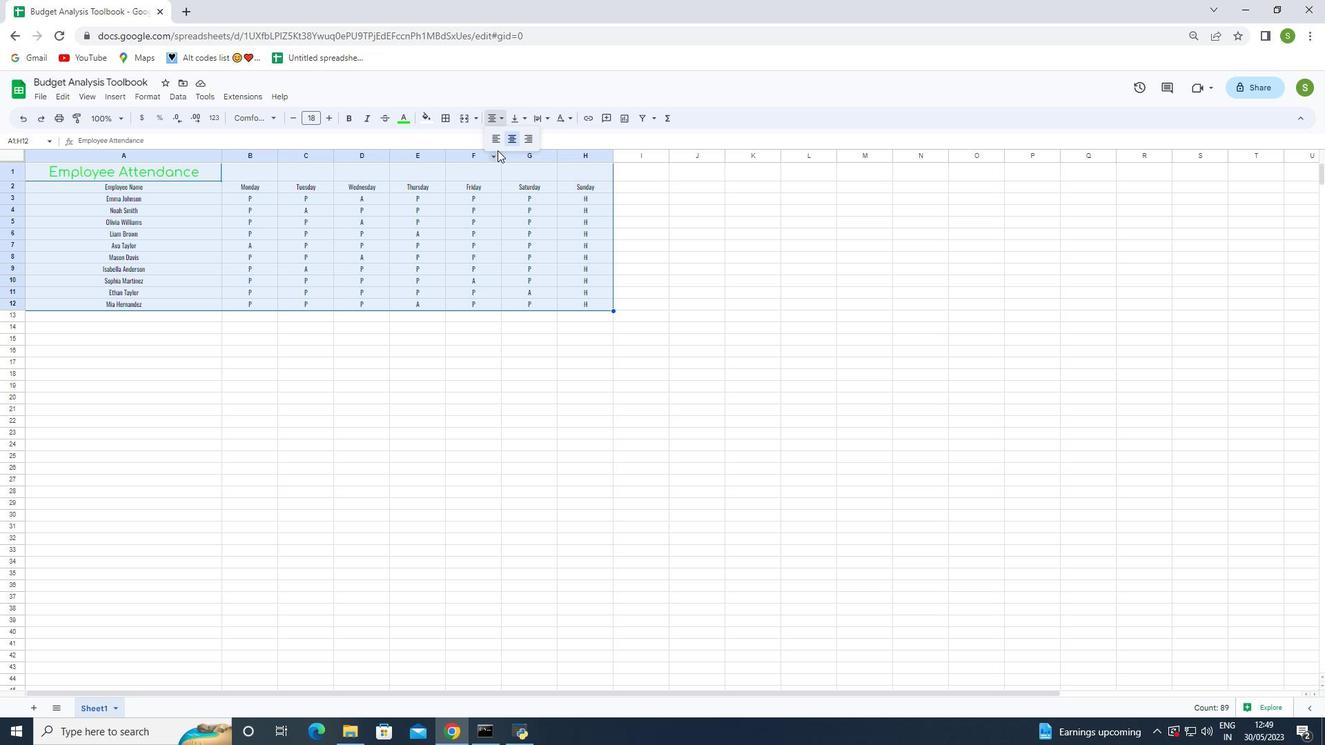 
Action: Mouse pressed left at (498, 146)
Screenshot: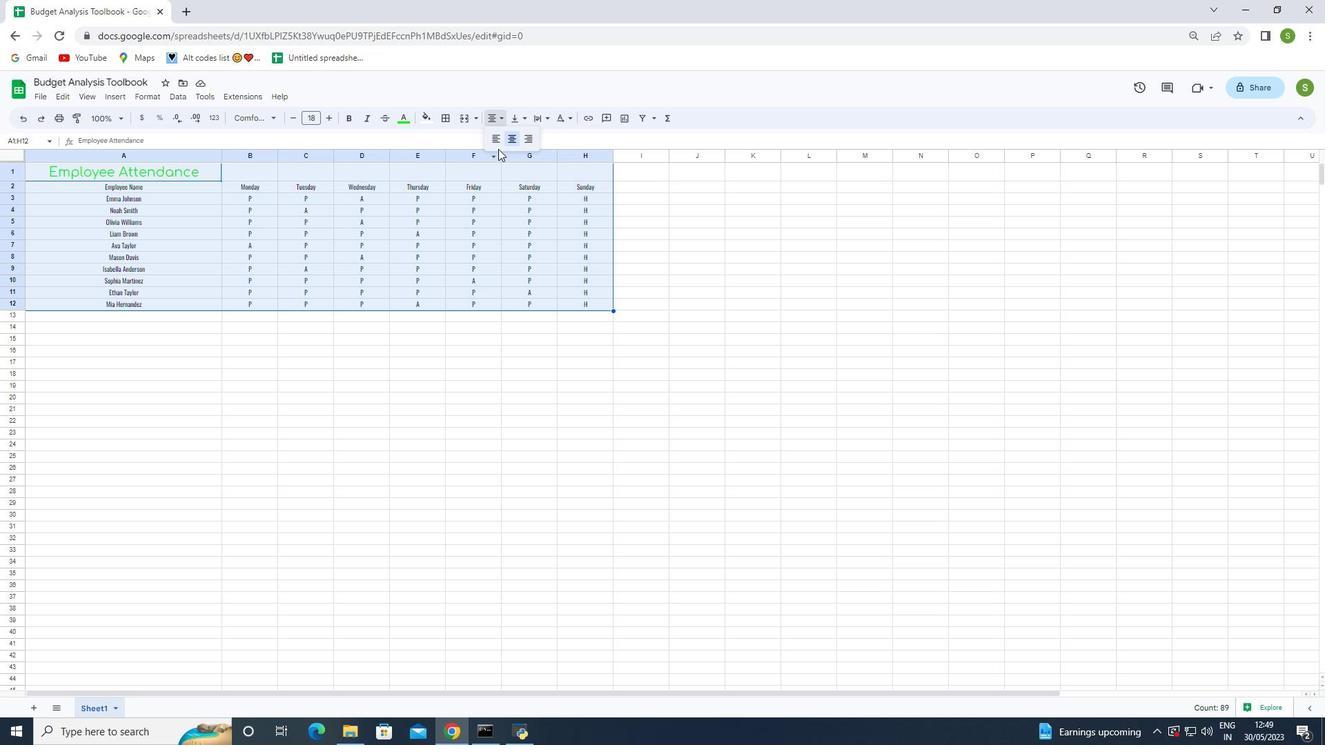 
Action: Mouse moved to (503, 112)
Screenshot: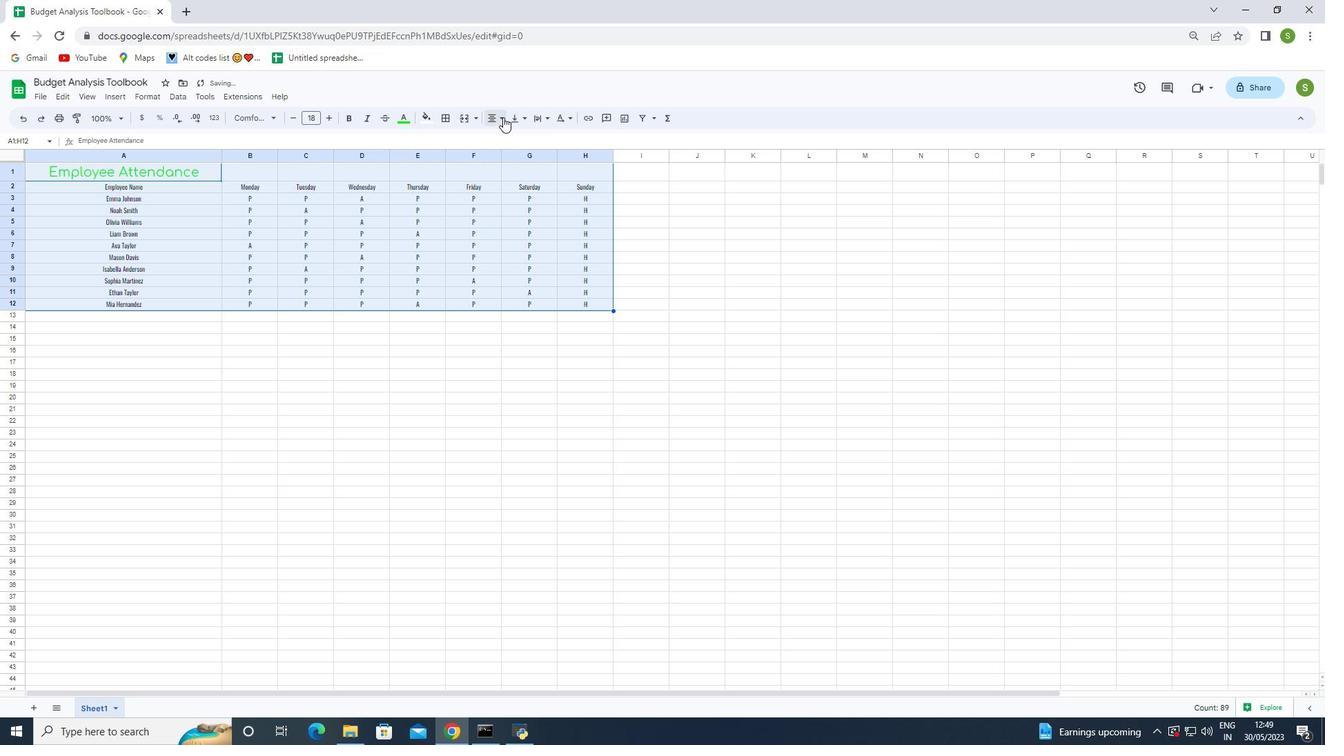 
Action: Mouse pressed left at (503, 112)
Screenshot: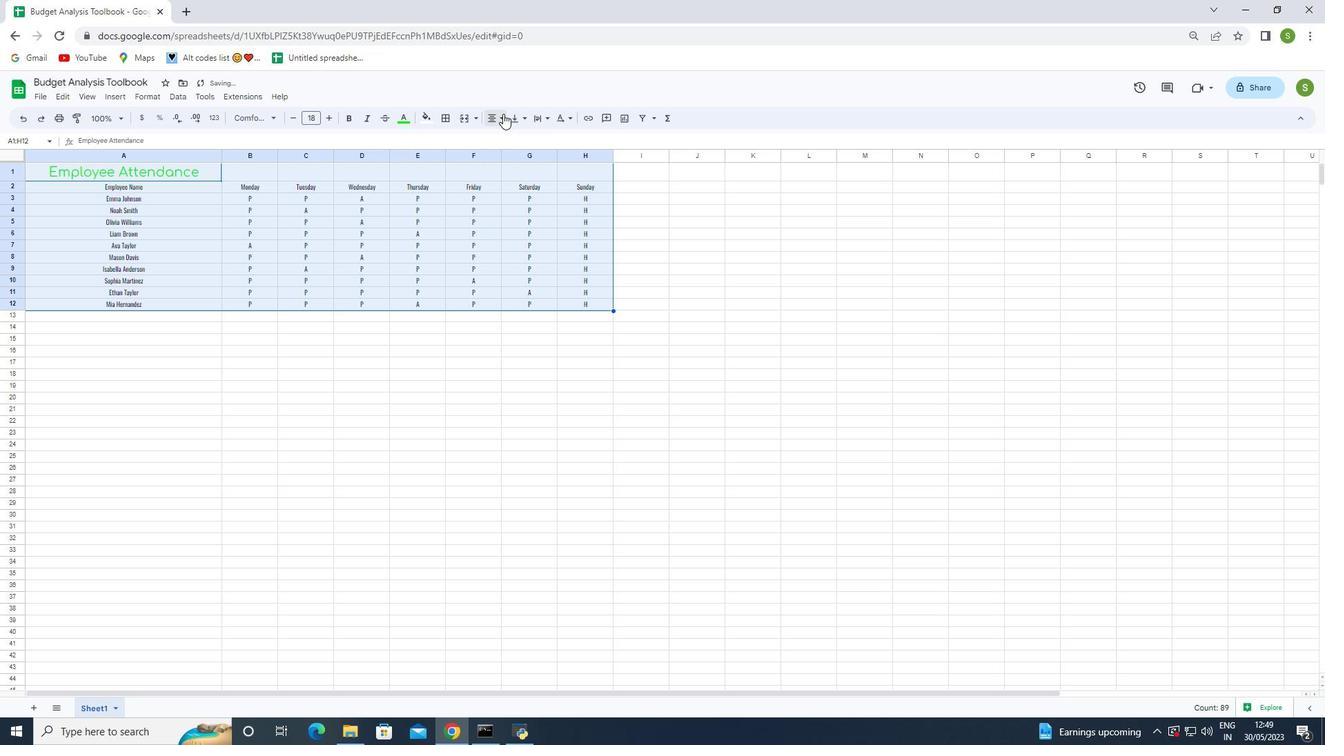 
Action: Mouse moved to (491, 136)
Screenshot: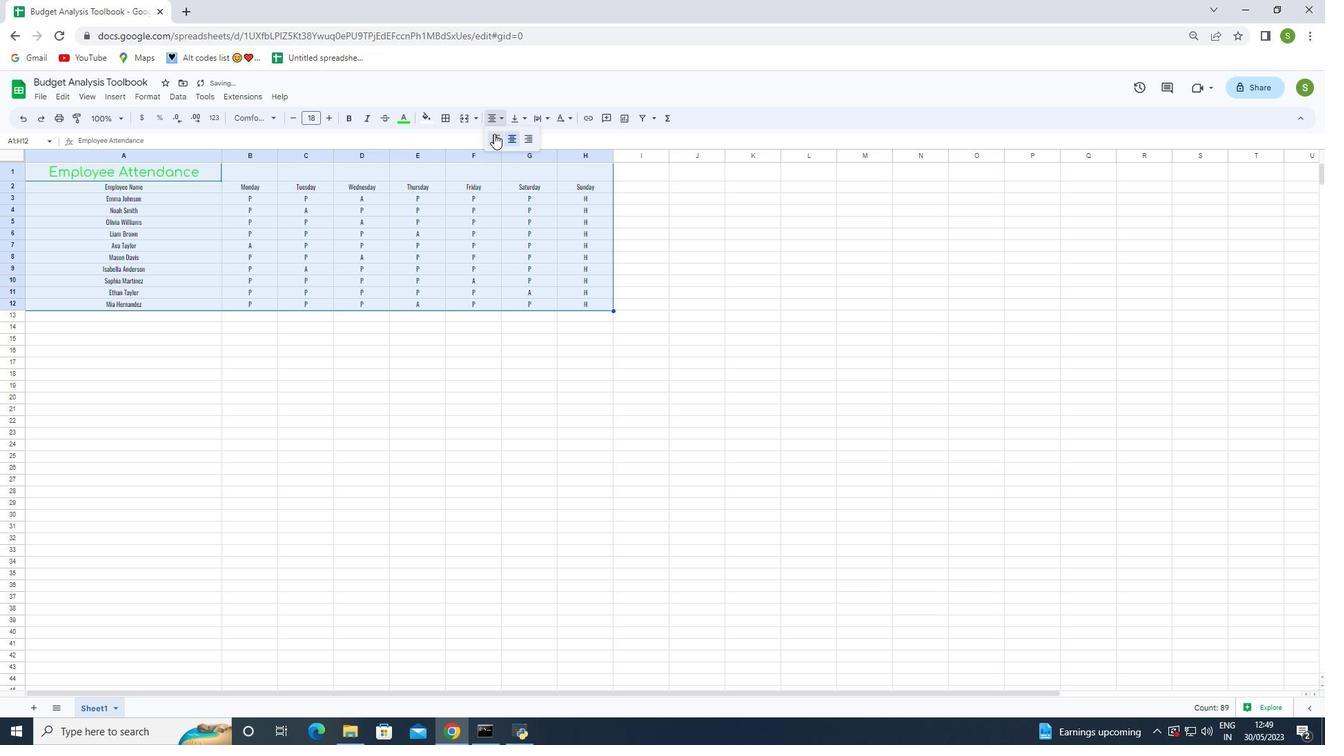 
Action: Mouse pressed left at (491, 136)
Screenshot: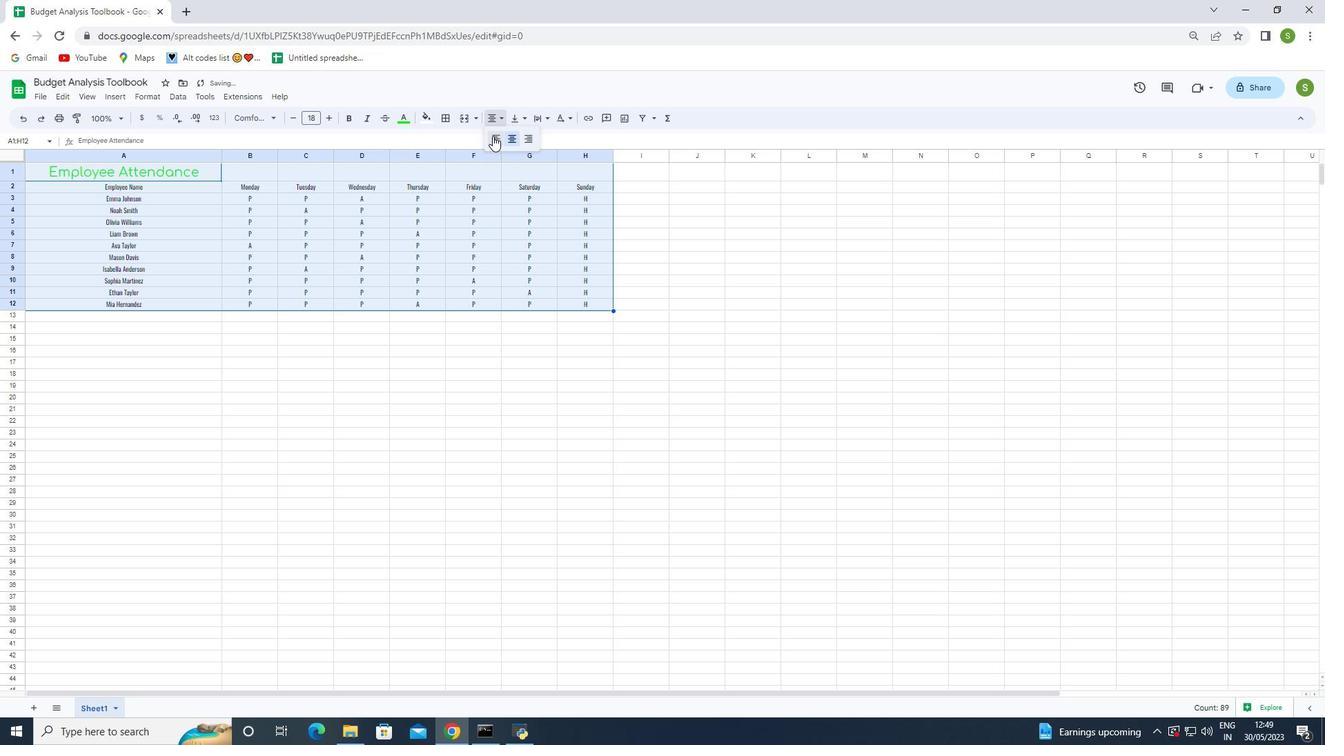 
Action: Mouse moved to (505, 117)
Screenshot: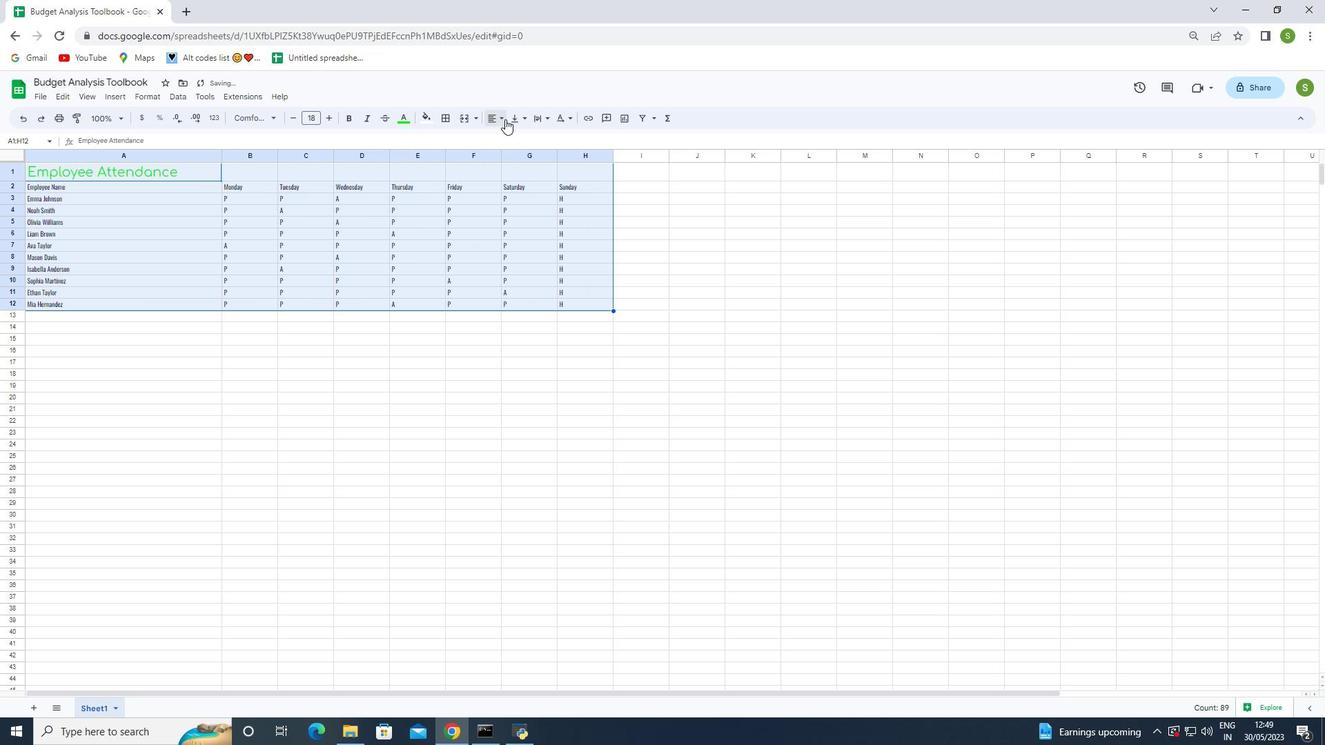 
Action: Mouse pressed left at (505, 117)
Screenshot: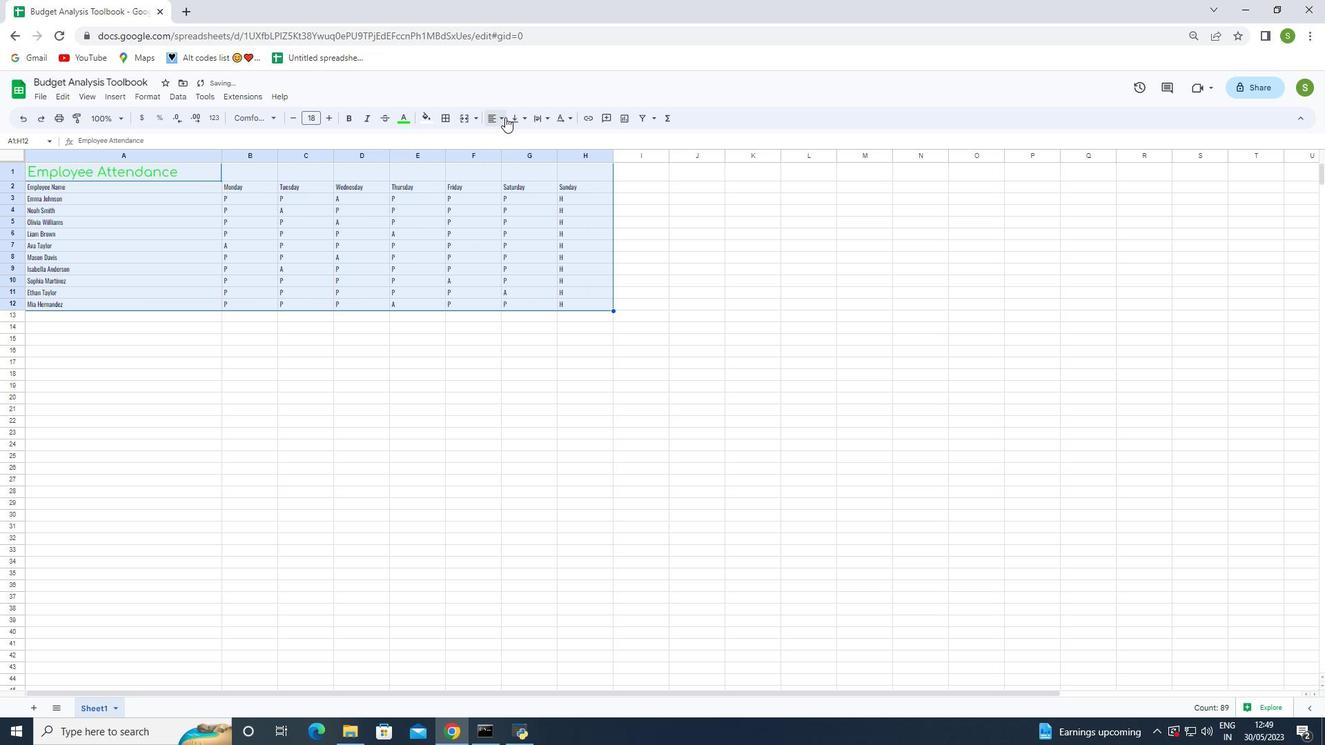 
Action: Mouse moved to (506, 143)
Screenshot: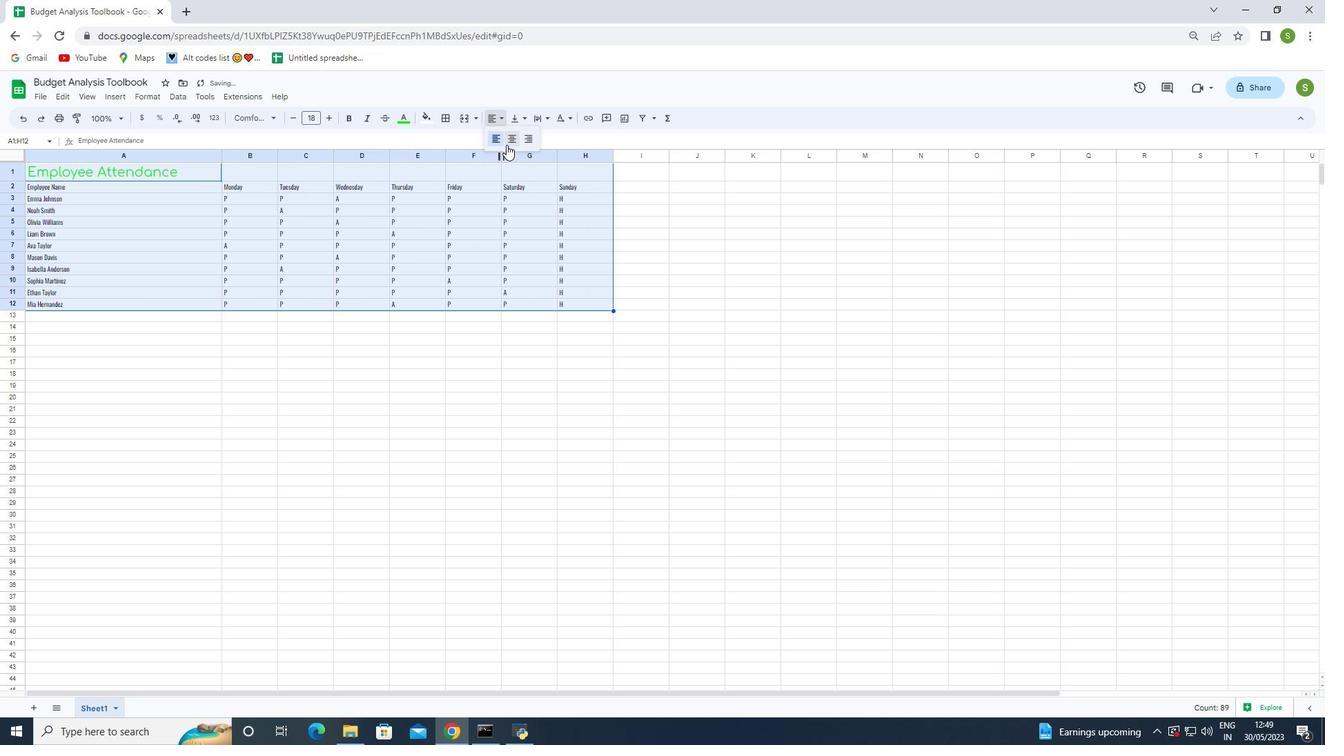 
Action: Mouse pressed left at (506, 143)
Screenshot: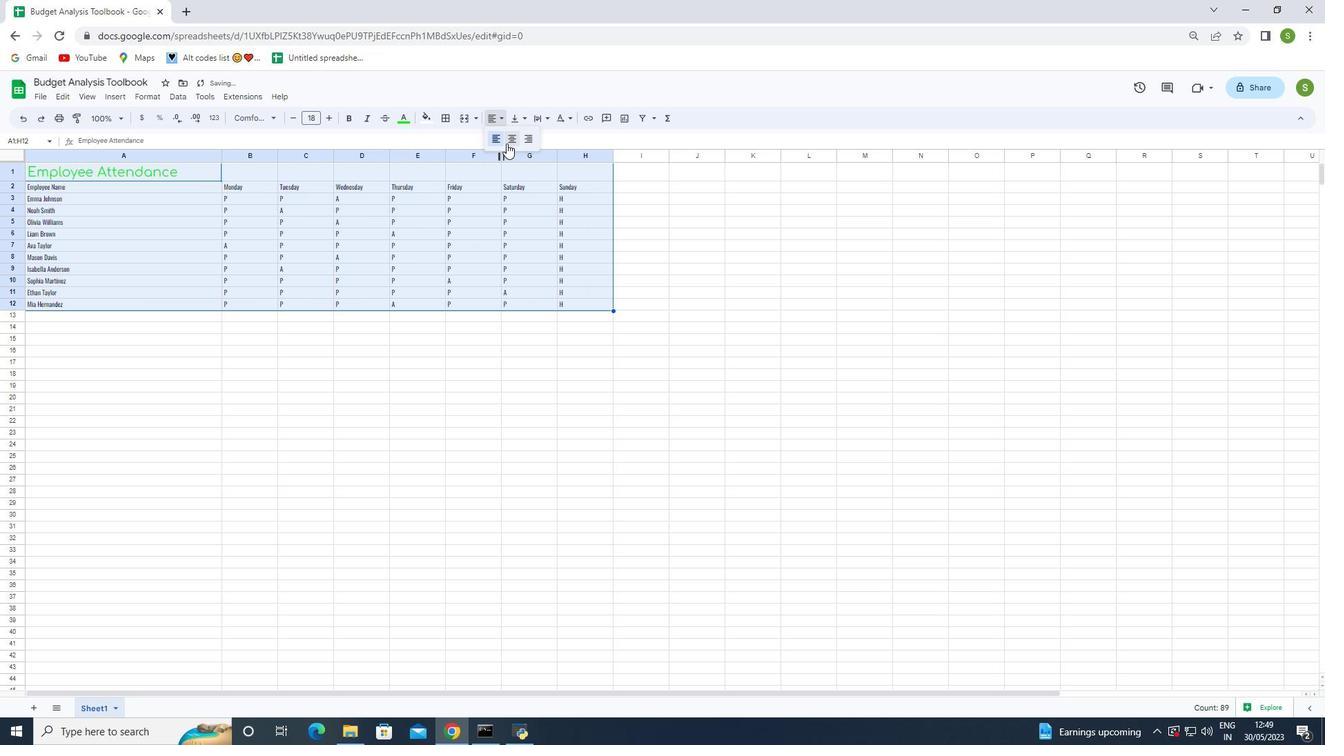 
Action: Mouse moved to (305, 366)
Screenshot: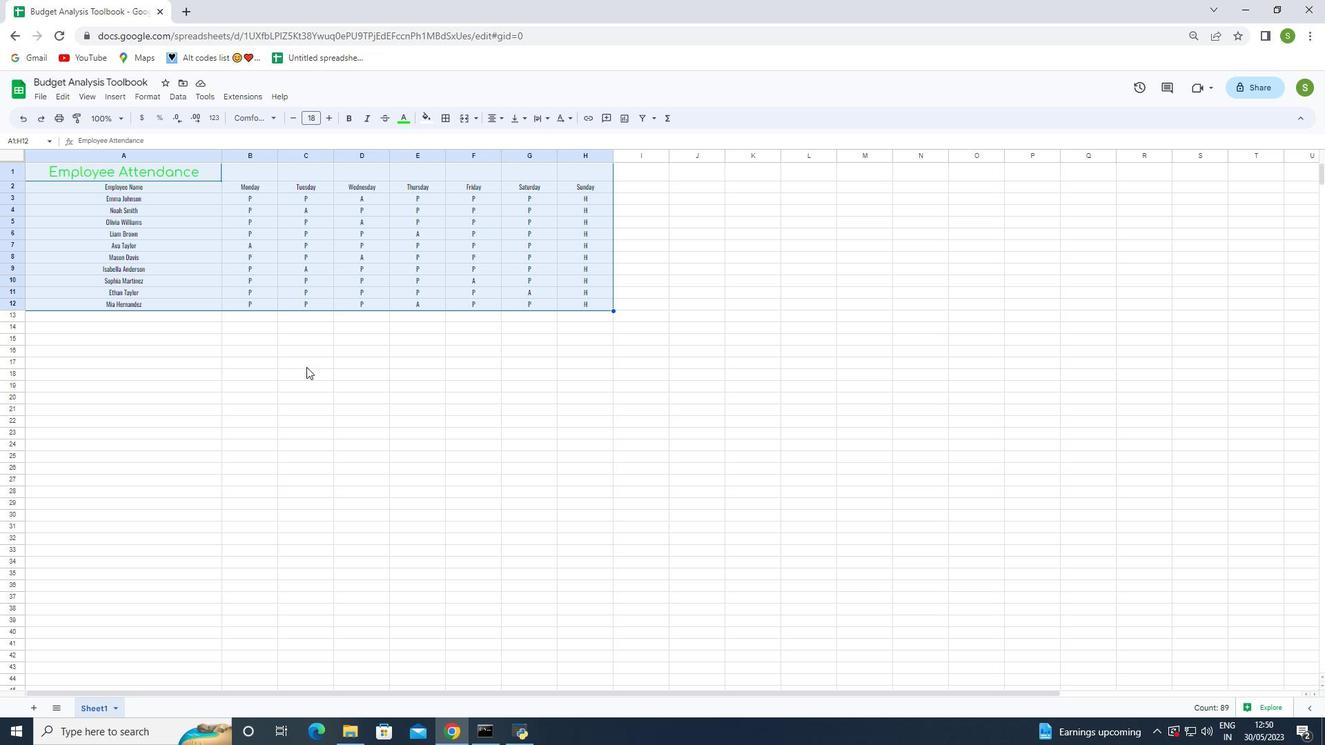 
Action: Mouse pressed left at (305, 366)
Screenshot: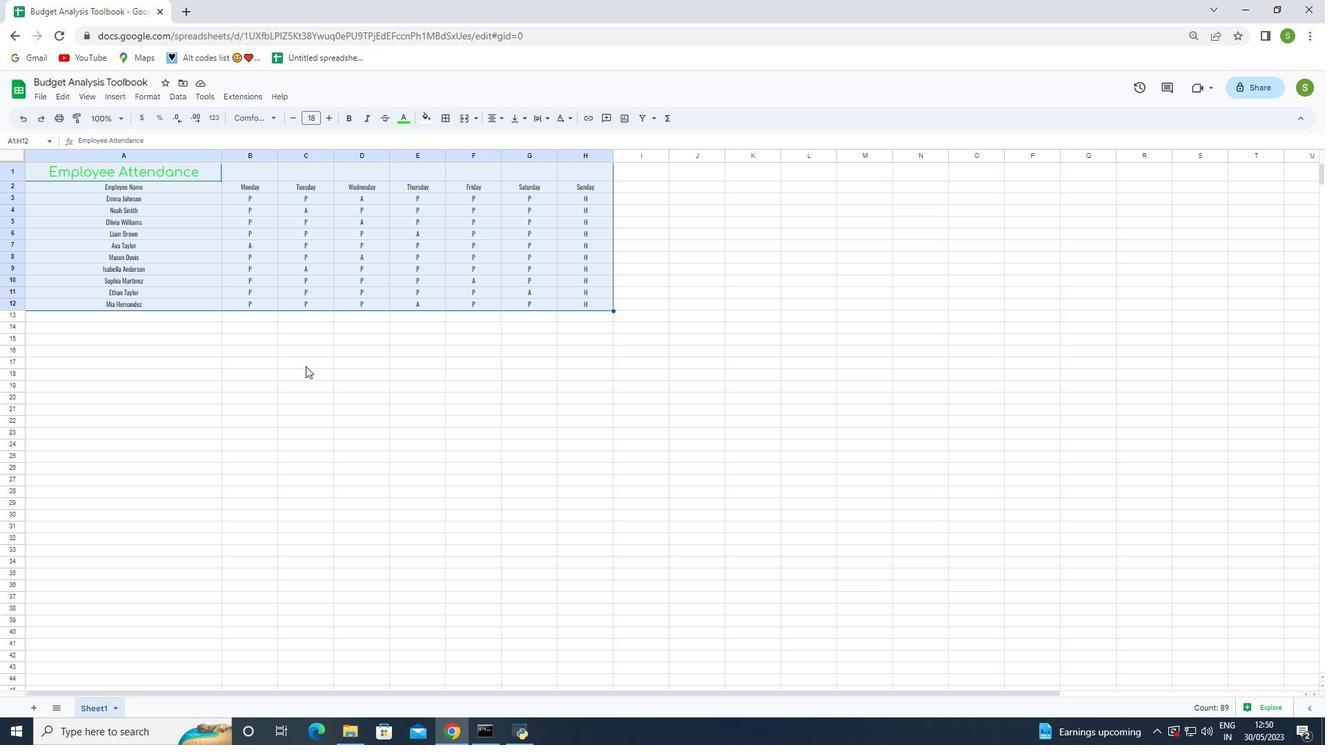 
Action: Mouse moved to (90, 169)
Screenshot: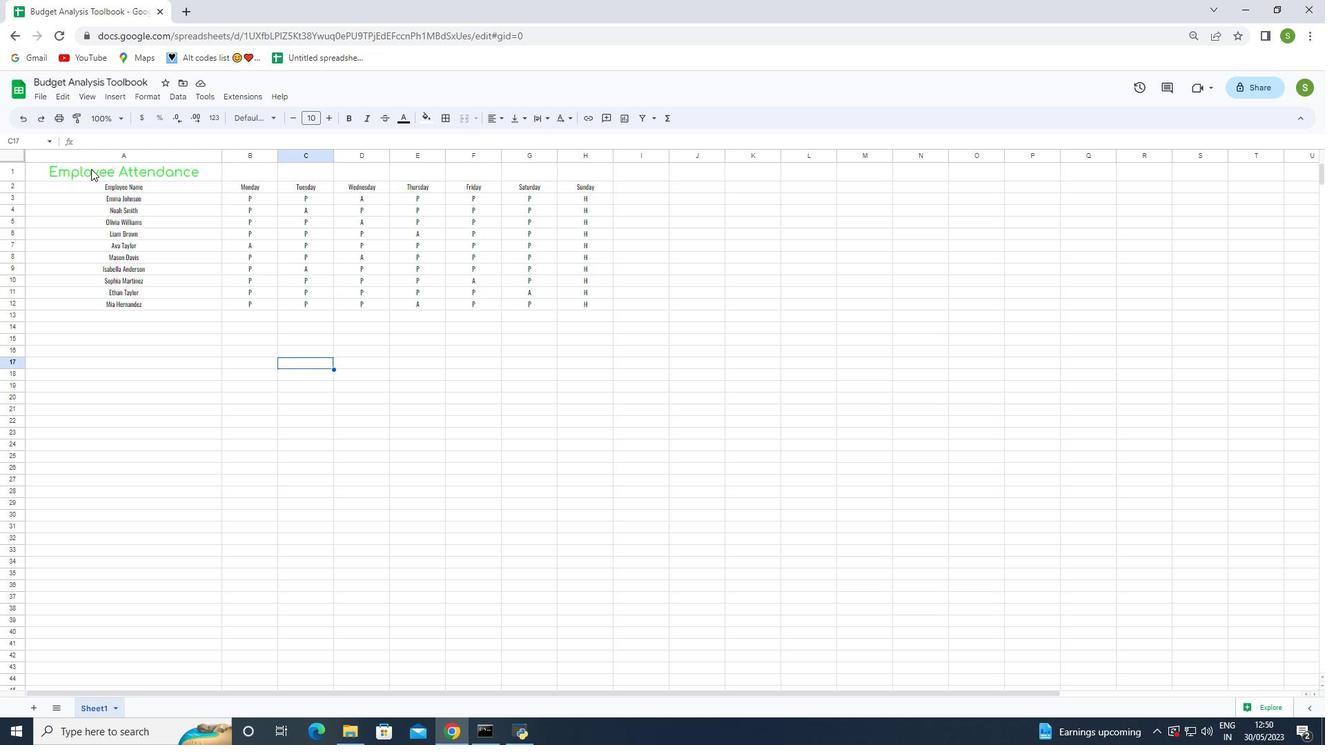 
Action: Mouse pressed left at (90, 169)
Screenshot: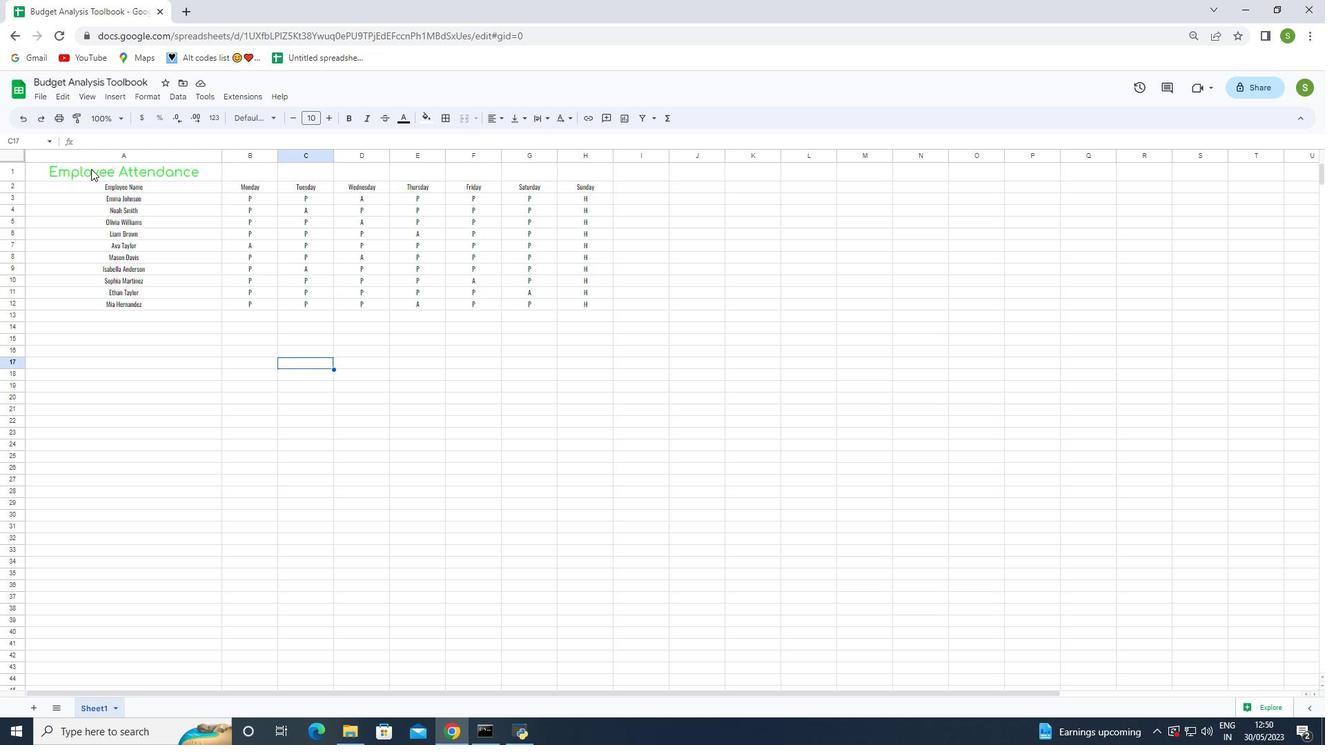 
Action: Mouse moved to (429, 120)
Screenshot: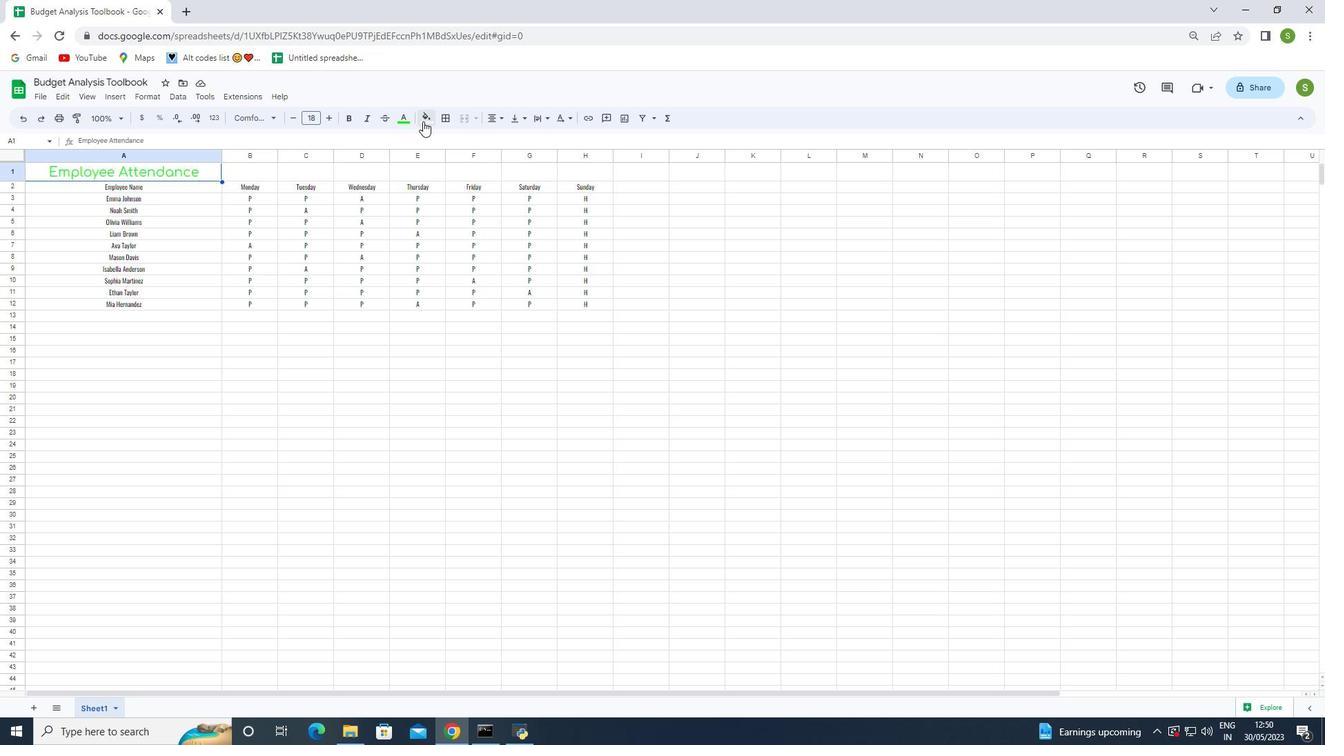
Action: Mouse pressed left at (429, 120)
Screenshot: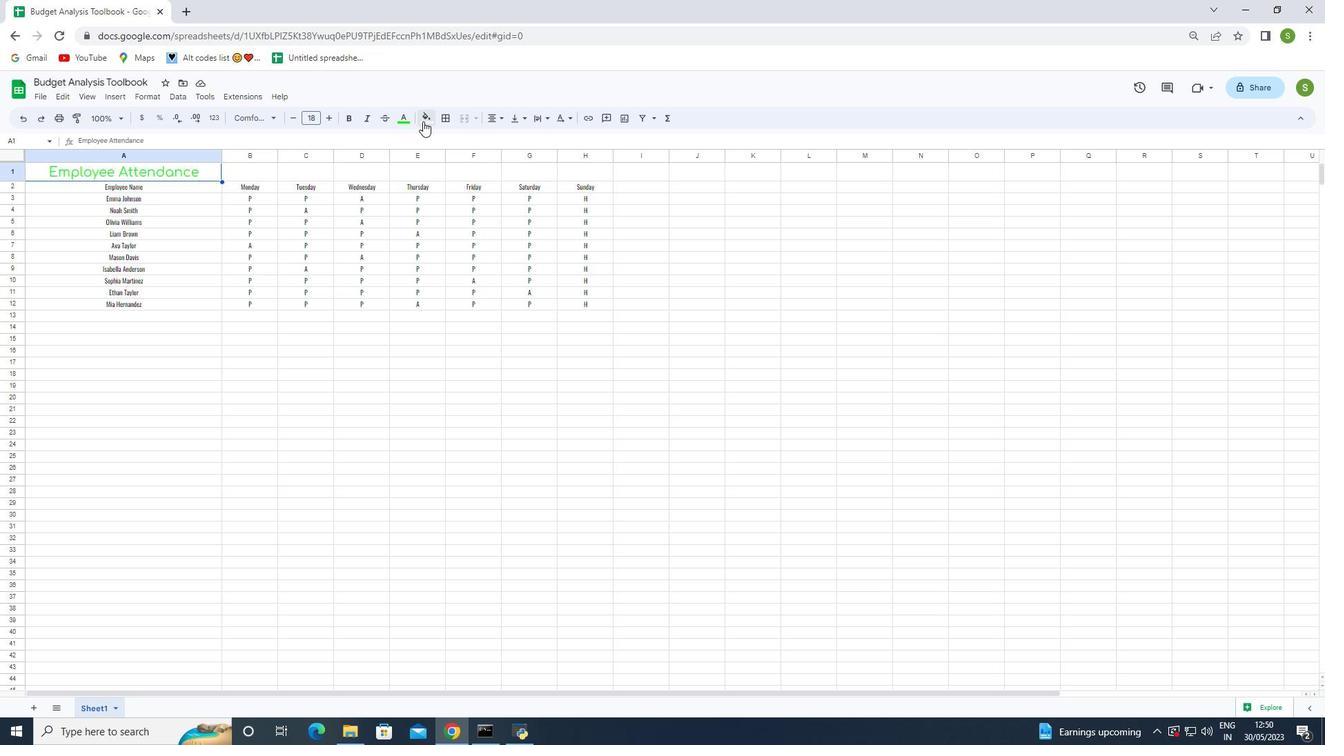
Action: Mouse moved to (439, 169)
Screenshot: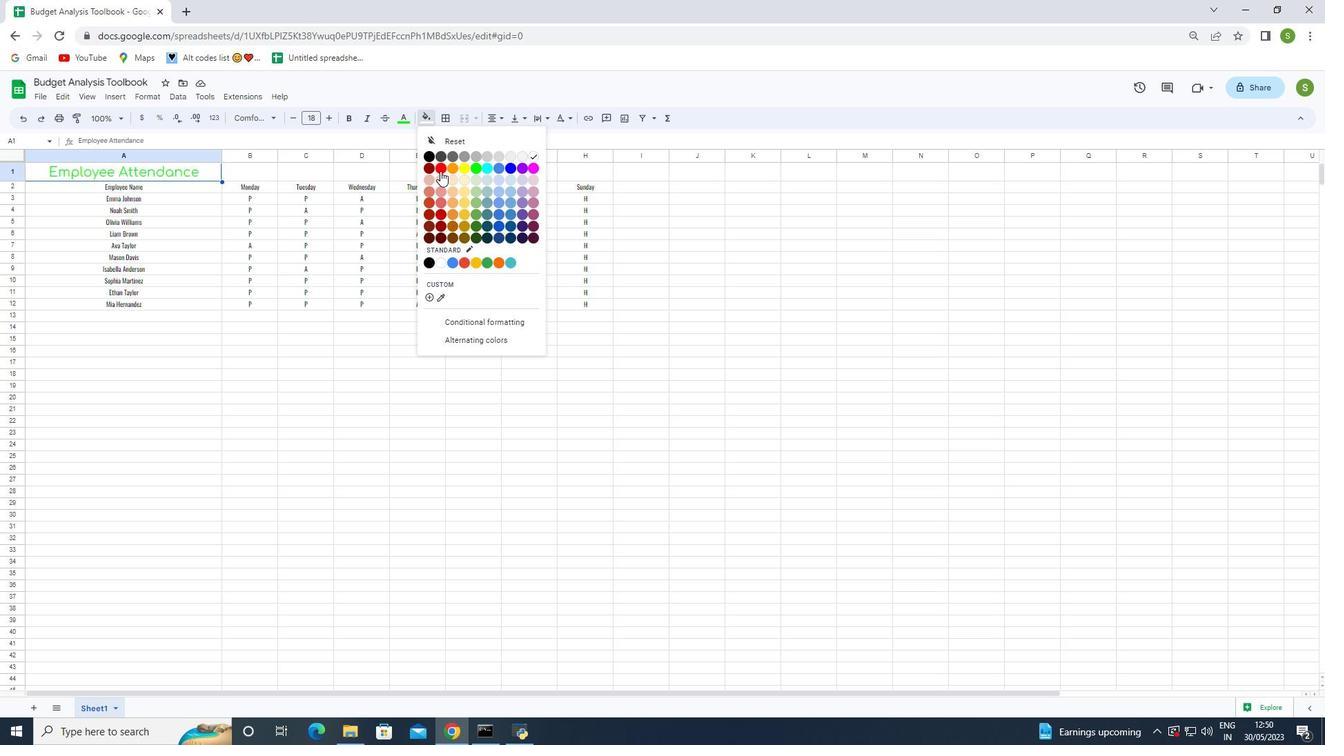 
Action: Mouse pressed left at (439, 169)
Screenshot: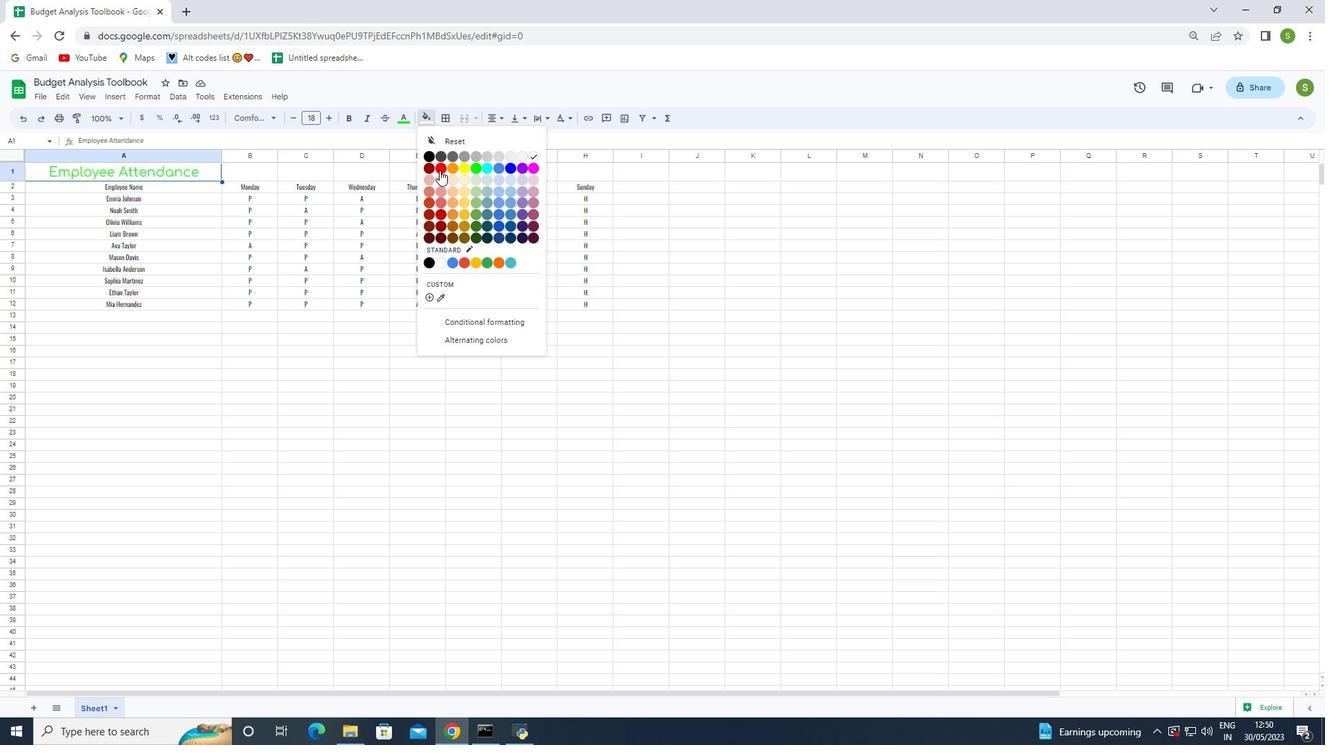 
Action: Mouse moved to (104, 186)
Screenshot: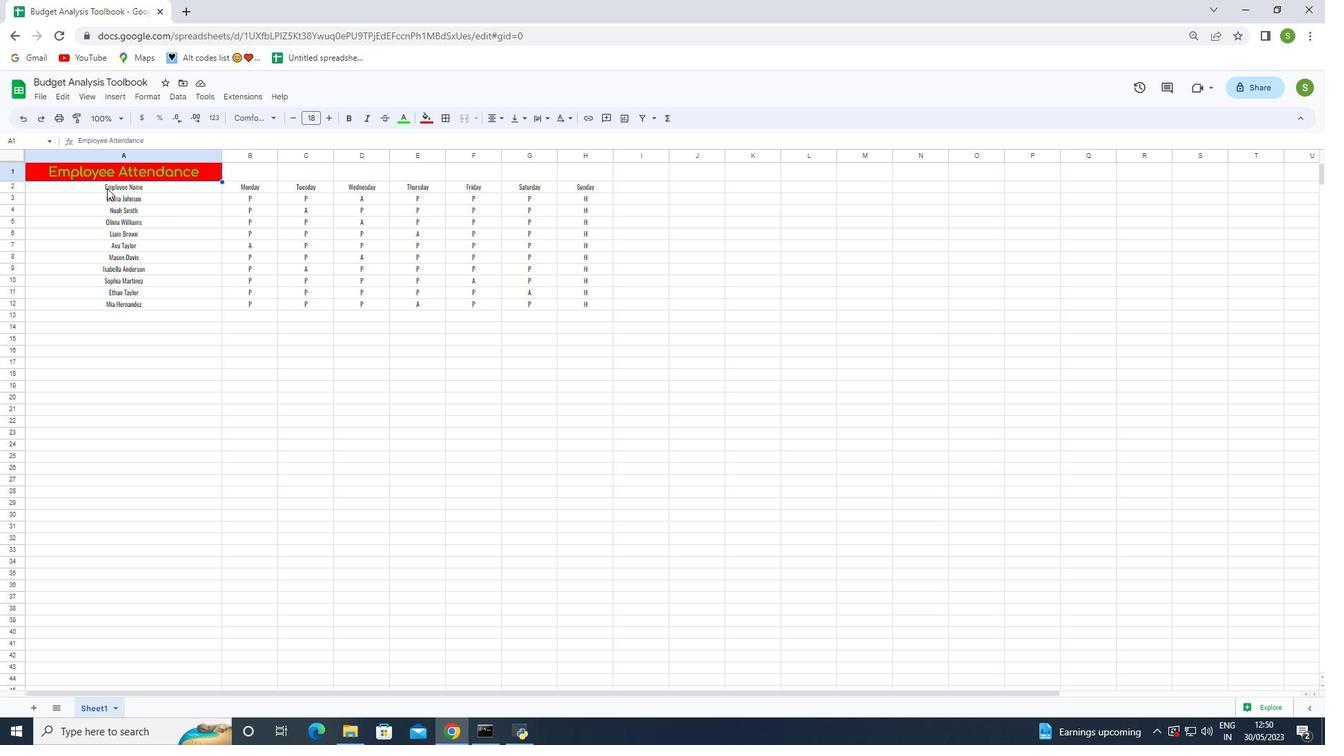 
Action: Mouse pressed left at (104, 186)
Screenshot: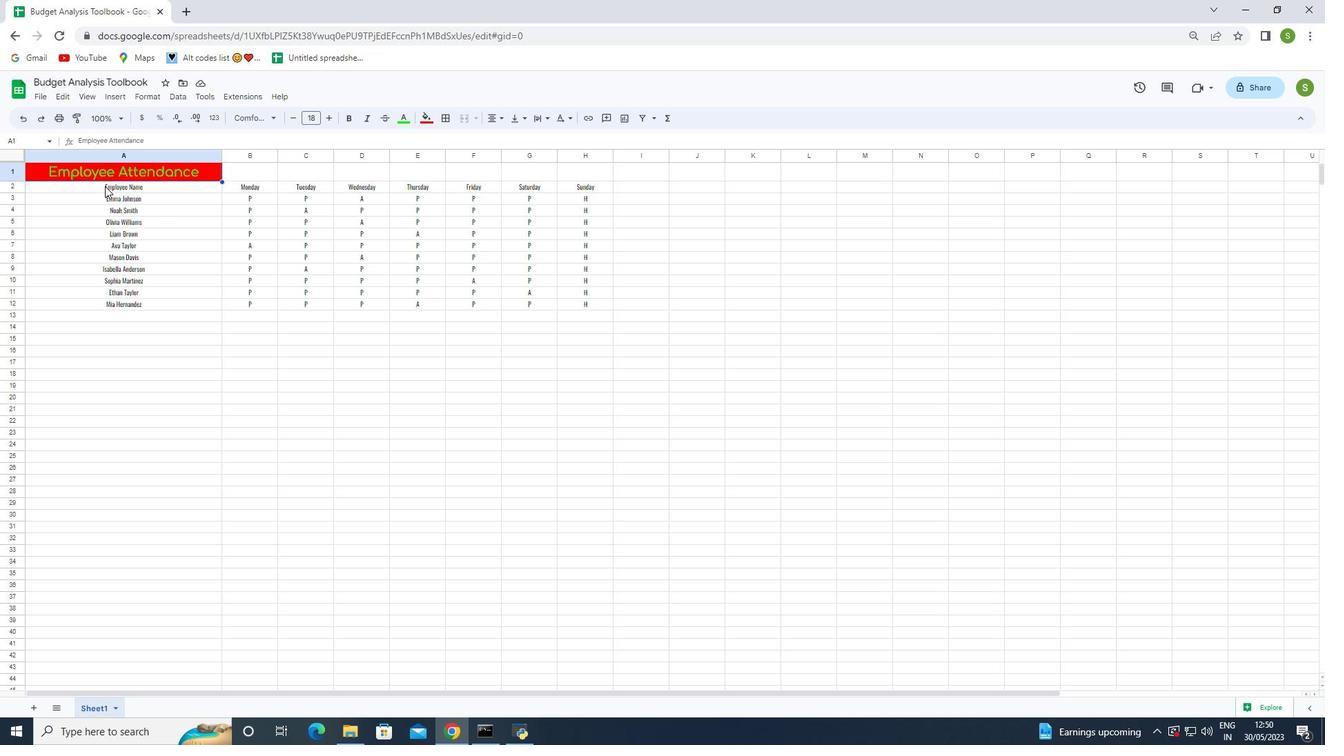 
Action: Mouse moved to (407, 121)
Screenshot: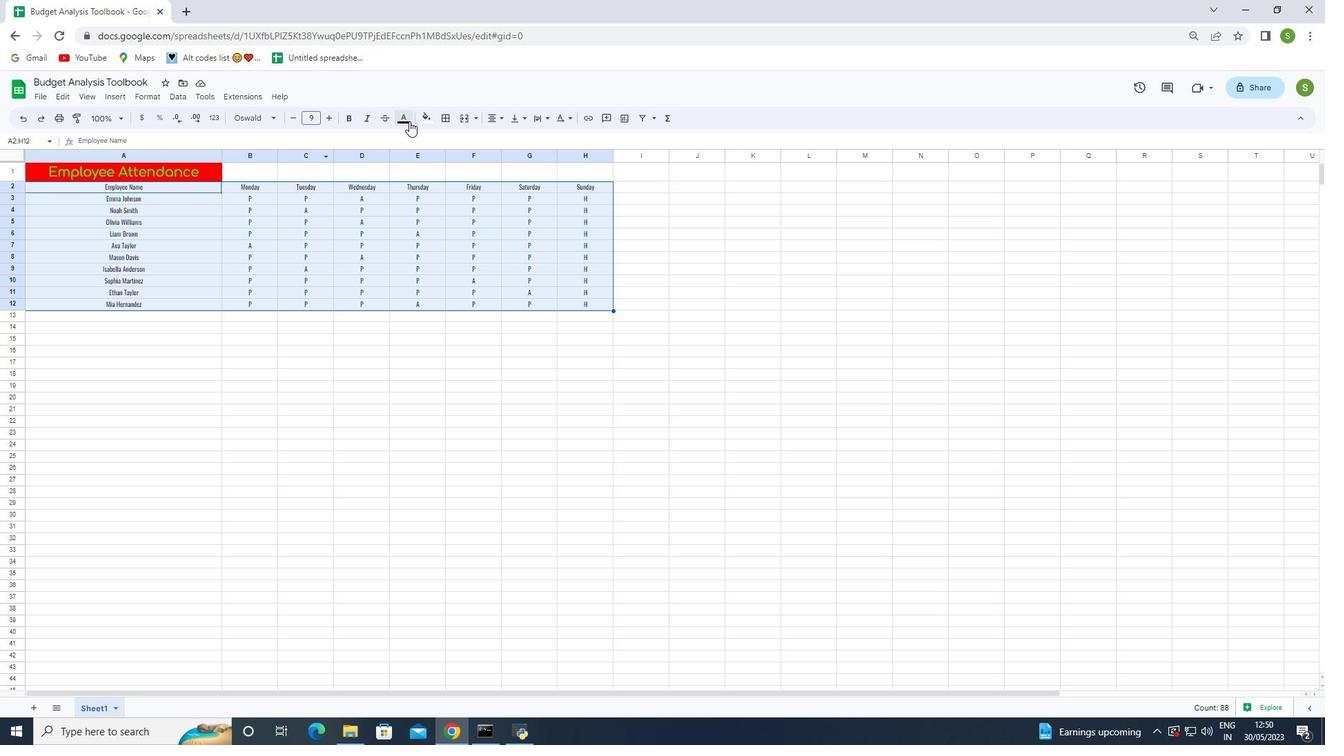 
Action: Mouse pressed left at (407, 121)
Screenshot: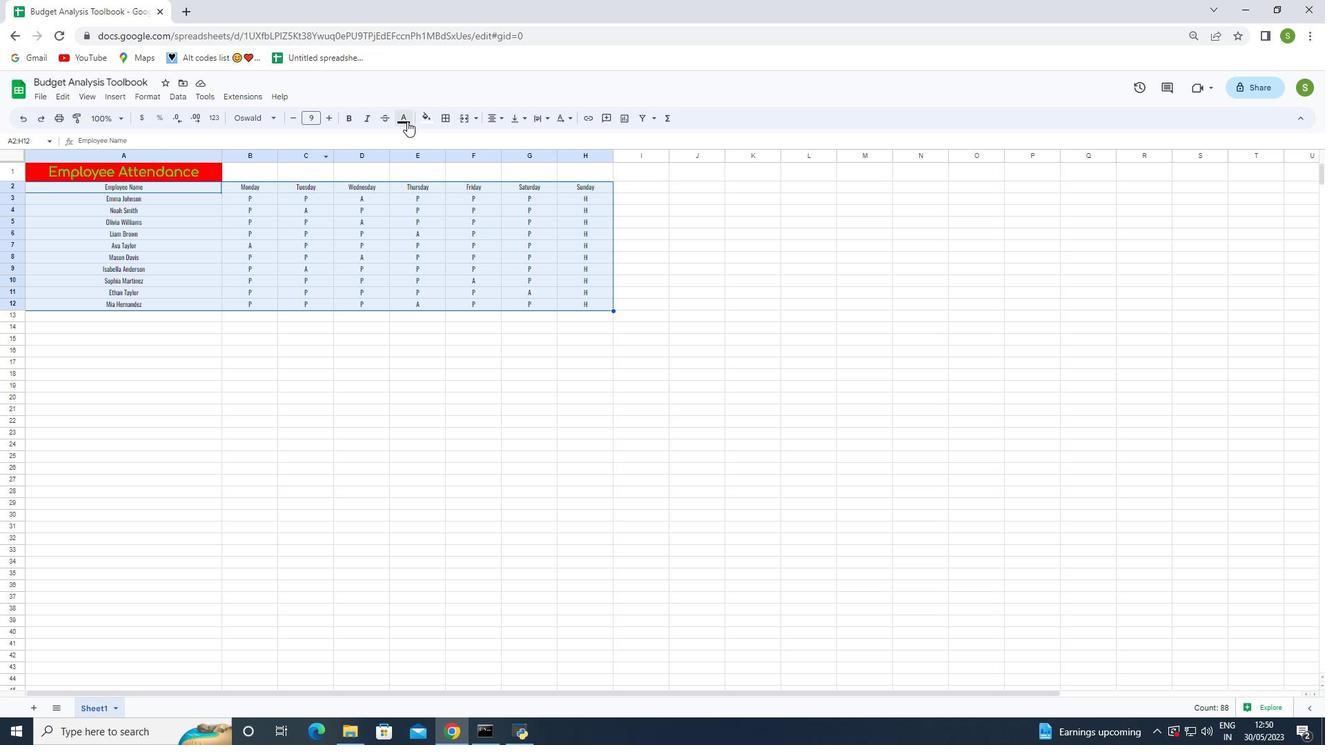 
Action: Mouse moved to (419, 171)
Screenshot: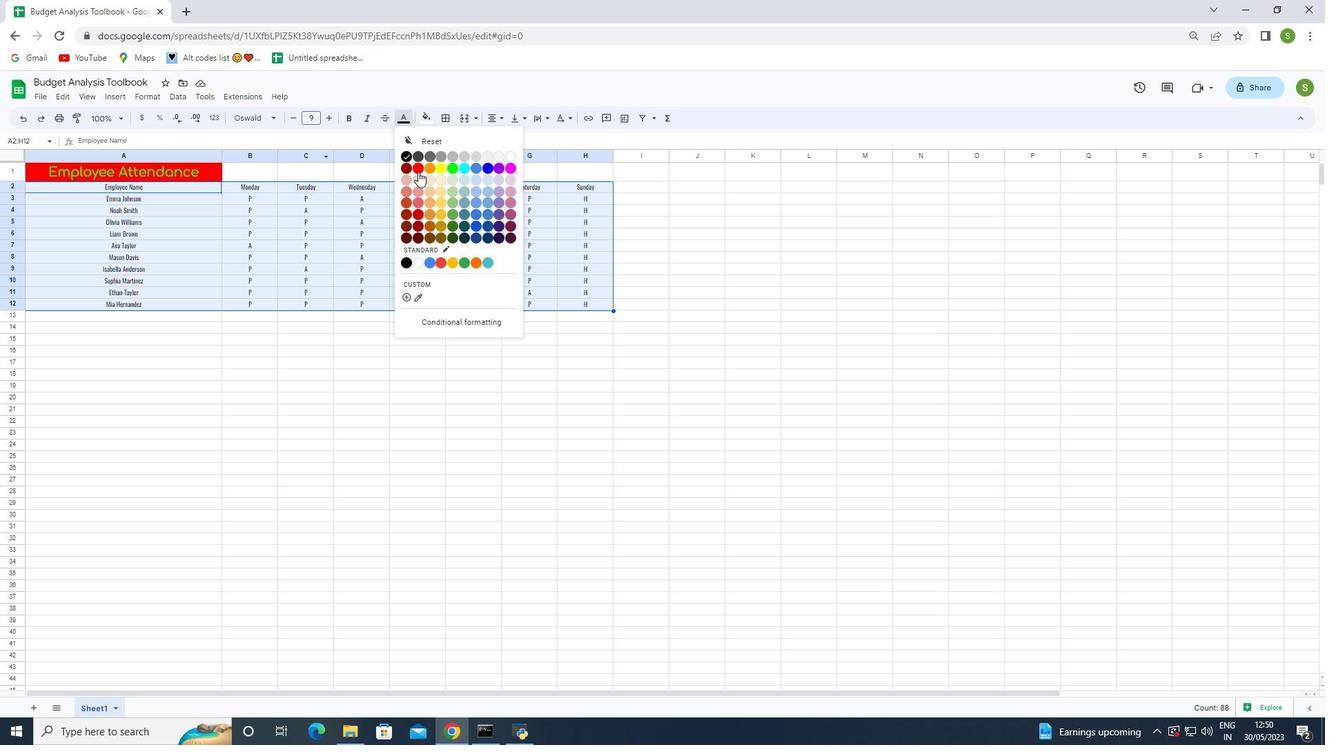 
Action: Mouse pressed left at (419, 171)
Screenshot: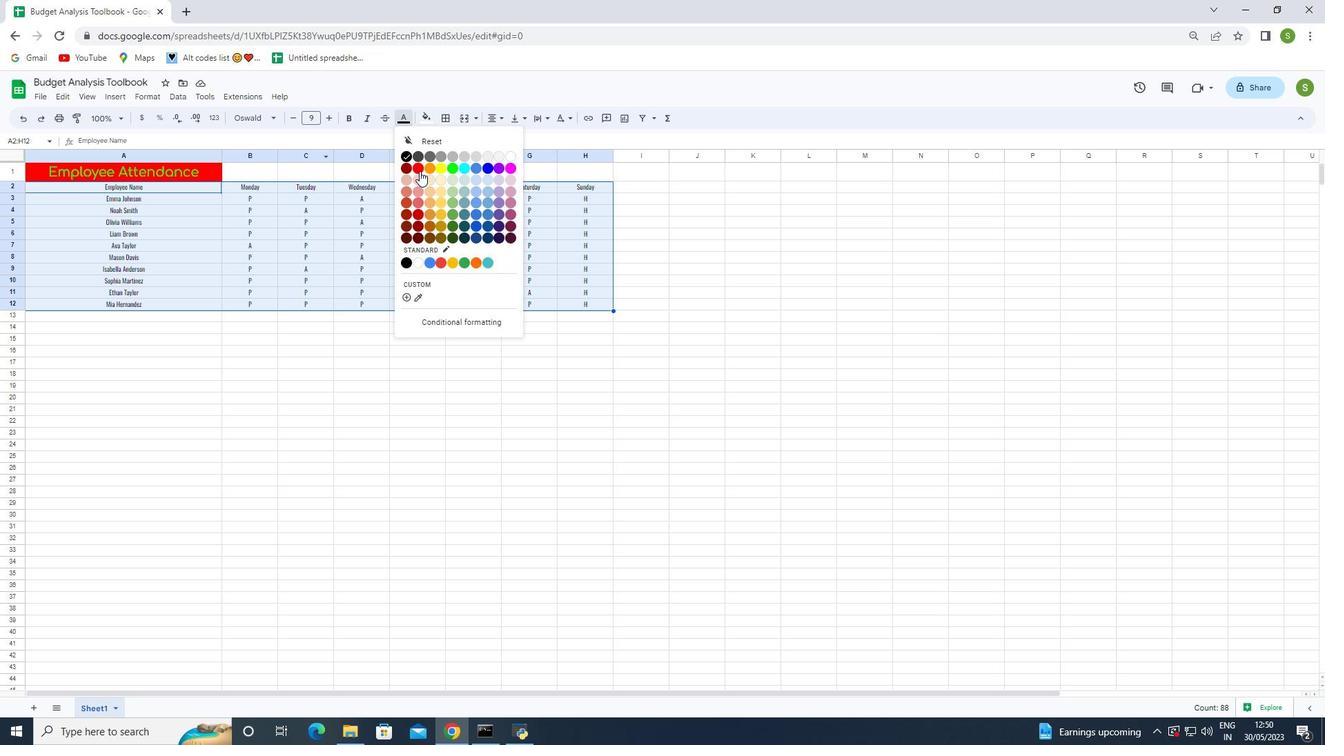 
Action: Mouse moved to (35, 95)
Screenshot: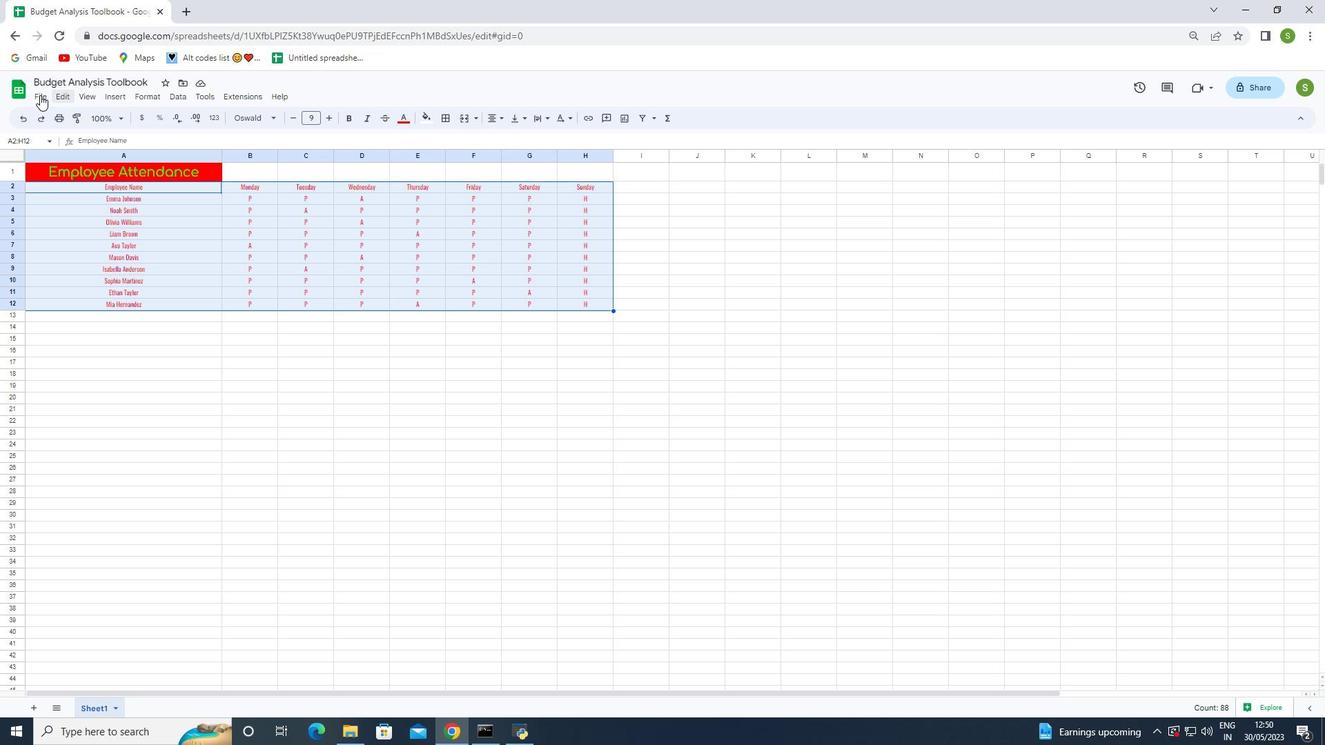 
Action: Mouse pressed left at (35, 95)
Screenshot: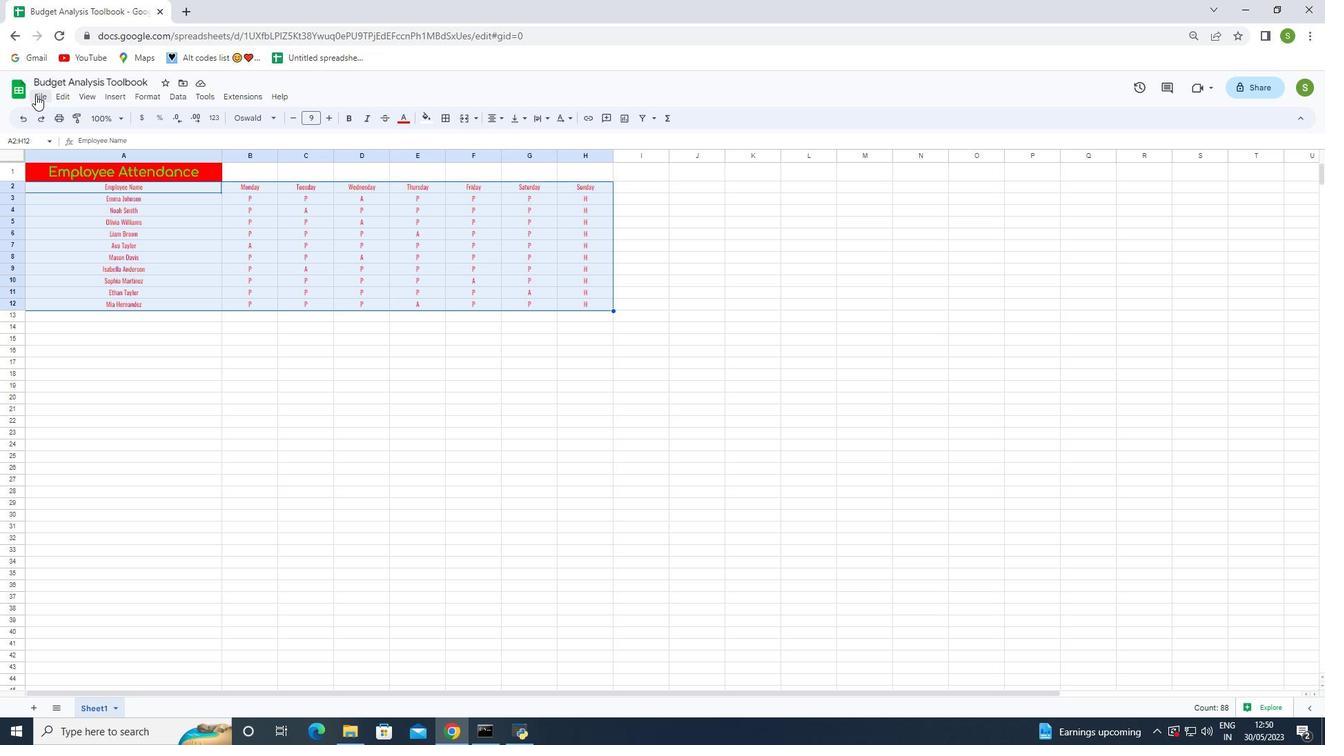 
Action: Mouse moved to (78, 255)
Screenshot: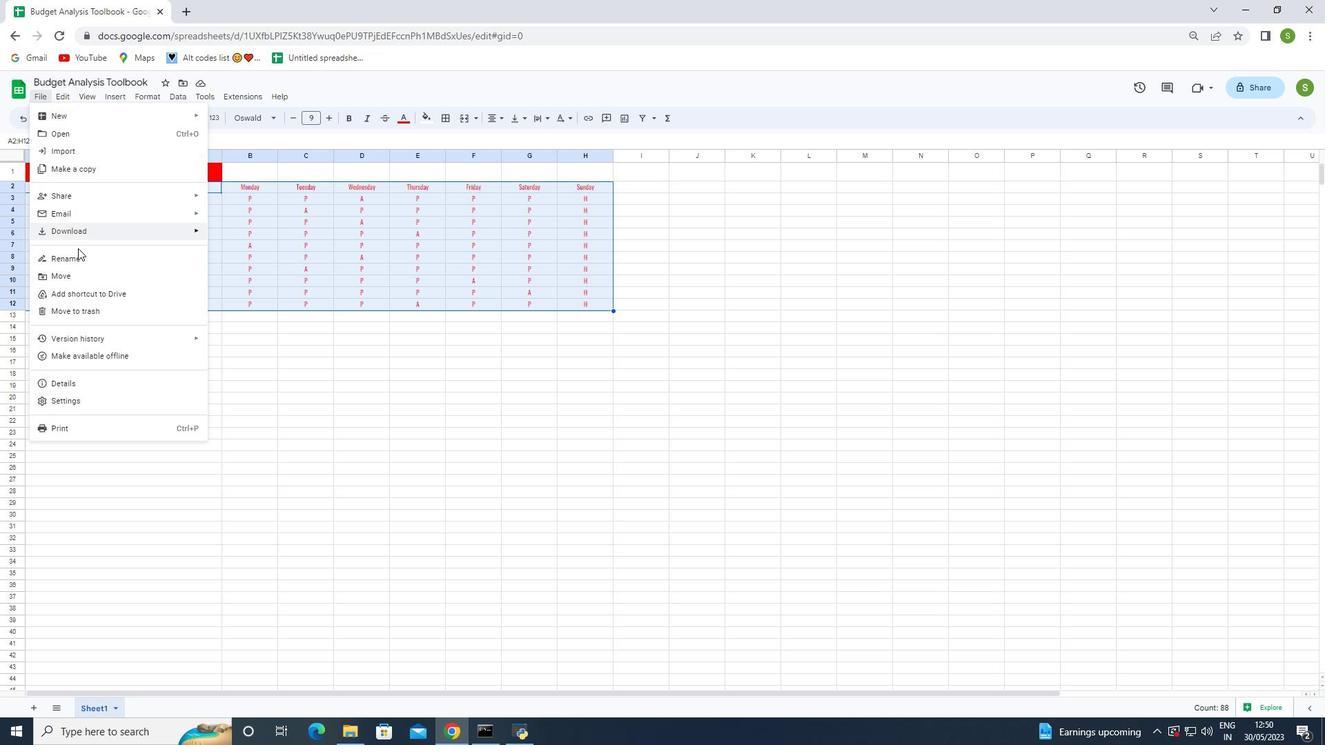
Action: Mouse pressed left at (78, 255)
Screenshot: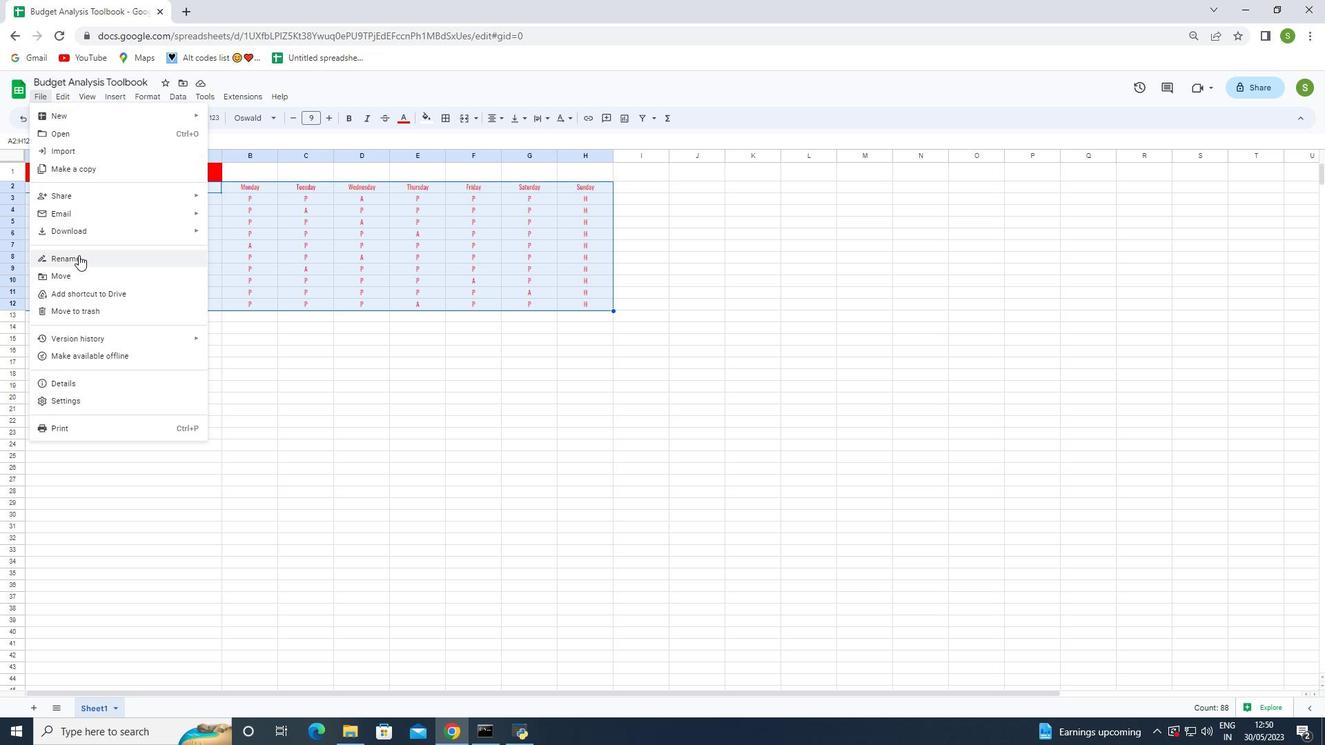 
Action: Key pressed <Key.backspace><Key.shift>Budget<Key.space><Key.shift>Analysis<Key.space><Key.shift>Toolbook<Key.enter>
Screenshot: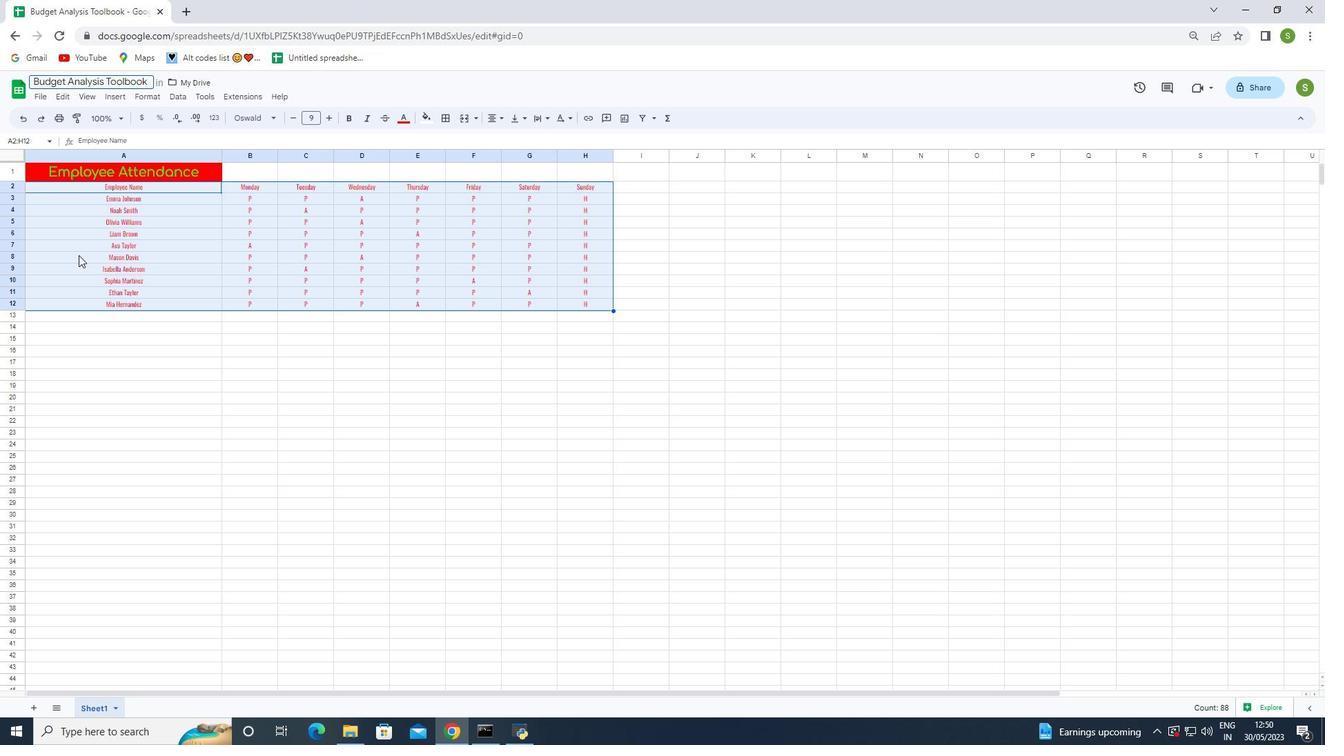 
Action: Mouse moved to (303, 358)
Screenshot: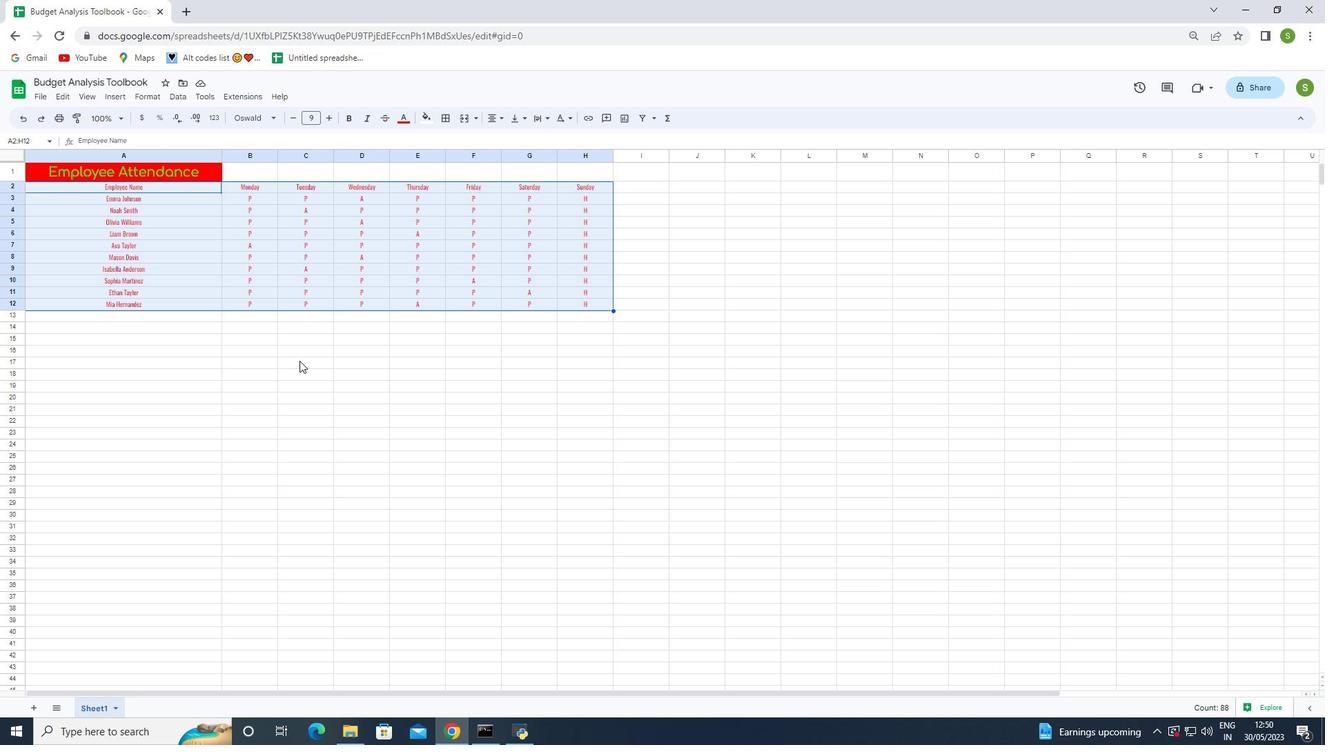 
Action: Mouse pressed left at (303, 358)
Screenshot: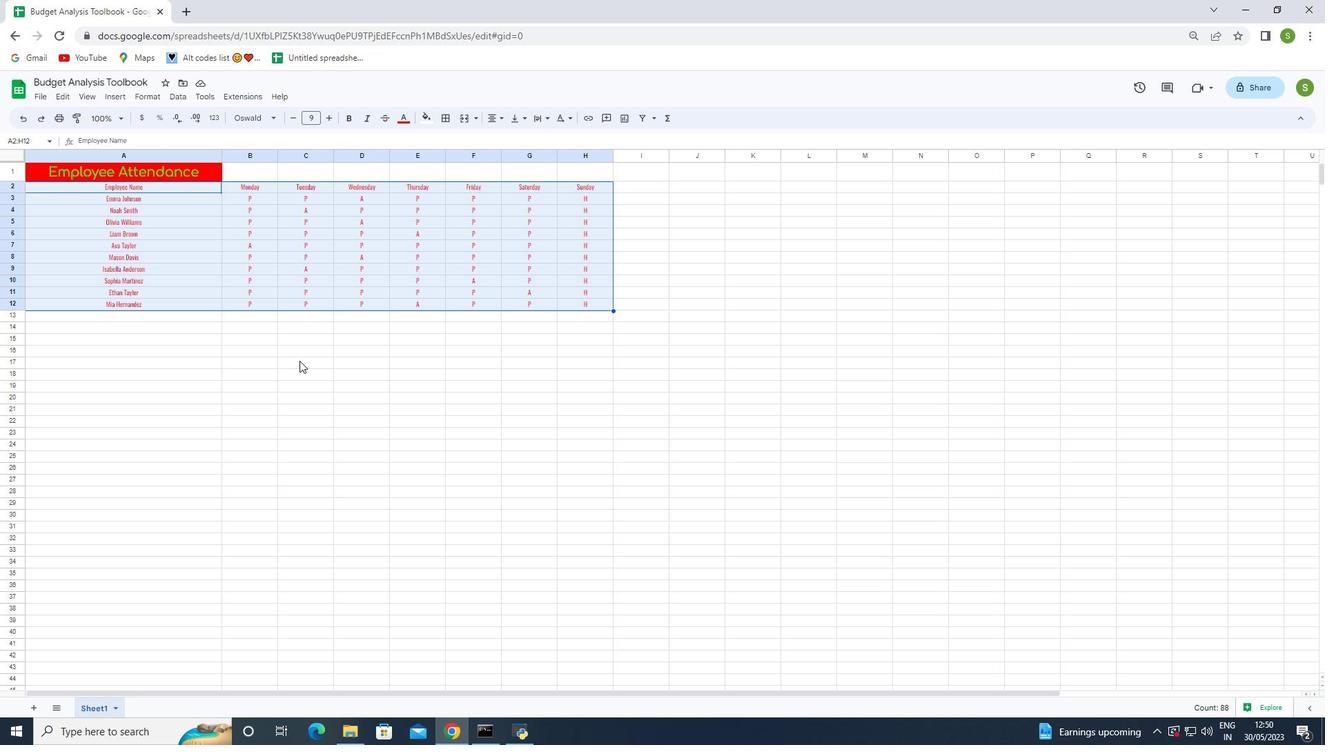 
